 Task: Find connections with filter location Torres with filter topic #Partnershipswith filter profile language Spanish with filter current company Tally Solutions Pvt Ltd with filter school ICFAI University with filter industry Chiropractors with filter service category User Experience Design with filter keywords title Cashier
Action: Mouse moved to (572, 103)
Screenshot: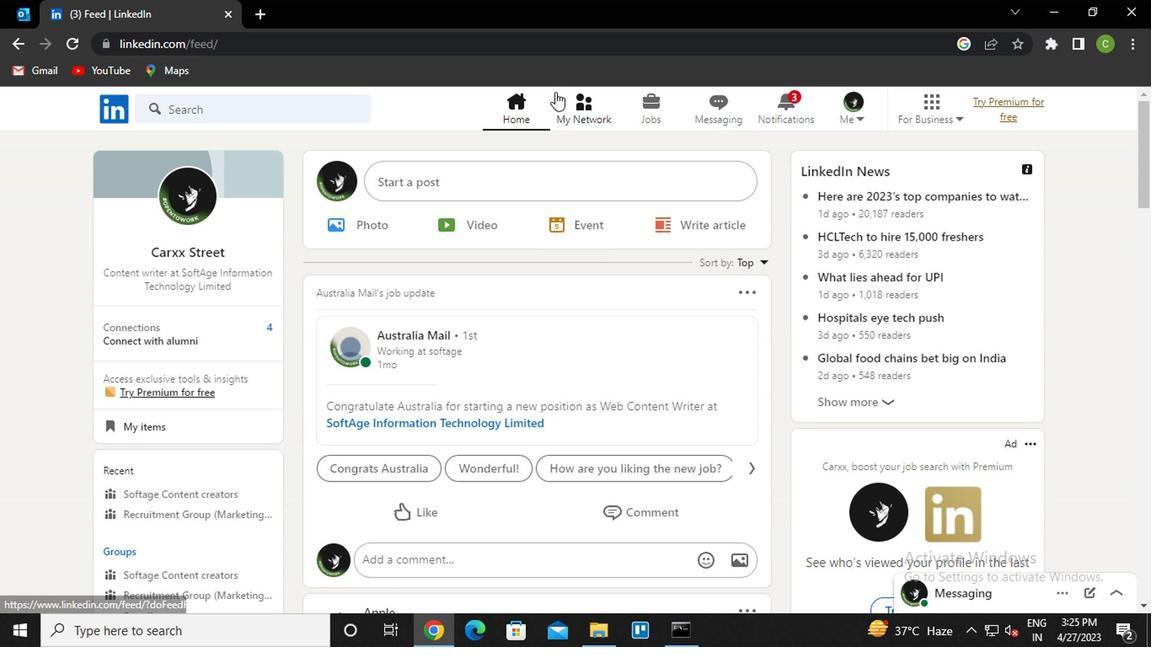 
Action: Mouse pressed left at (572, 103)
Screenshot: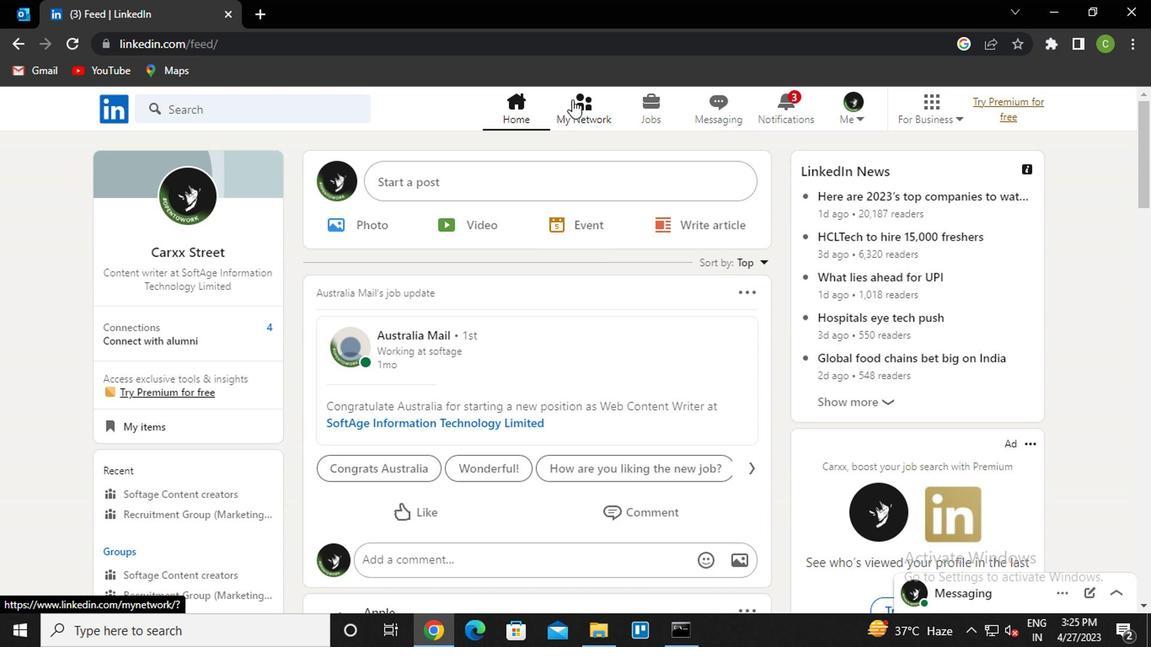 
Action: Mouse moved to (231, 209)
Screenshot: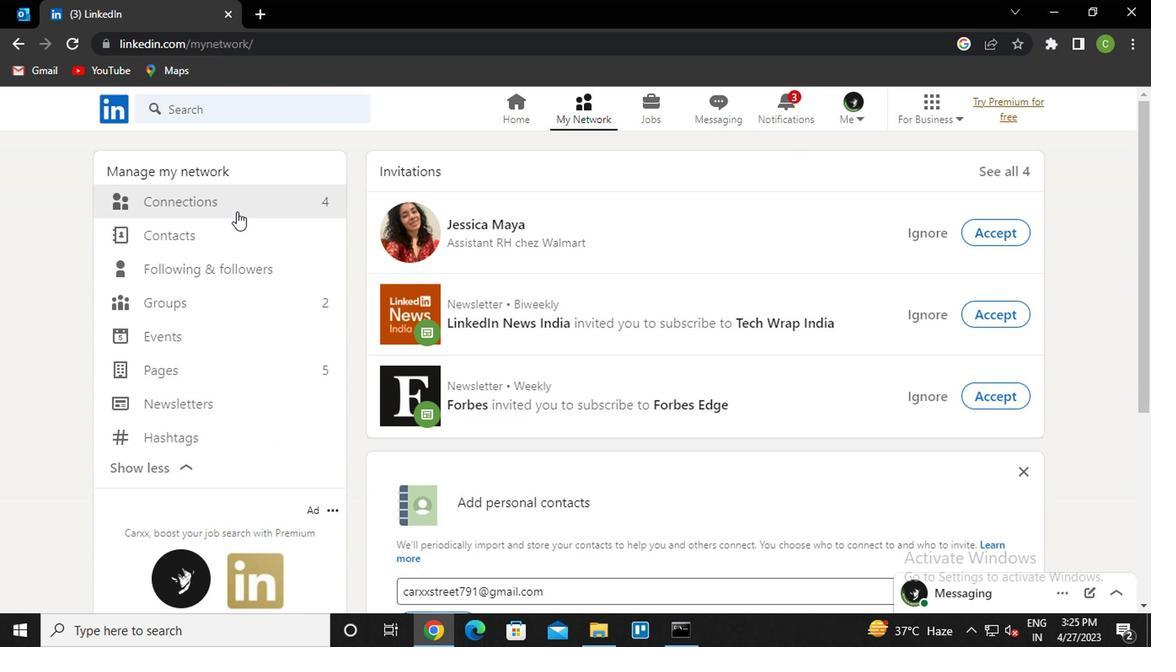 
Action: Mouse pressed left at (231, 209)
Screenshot: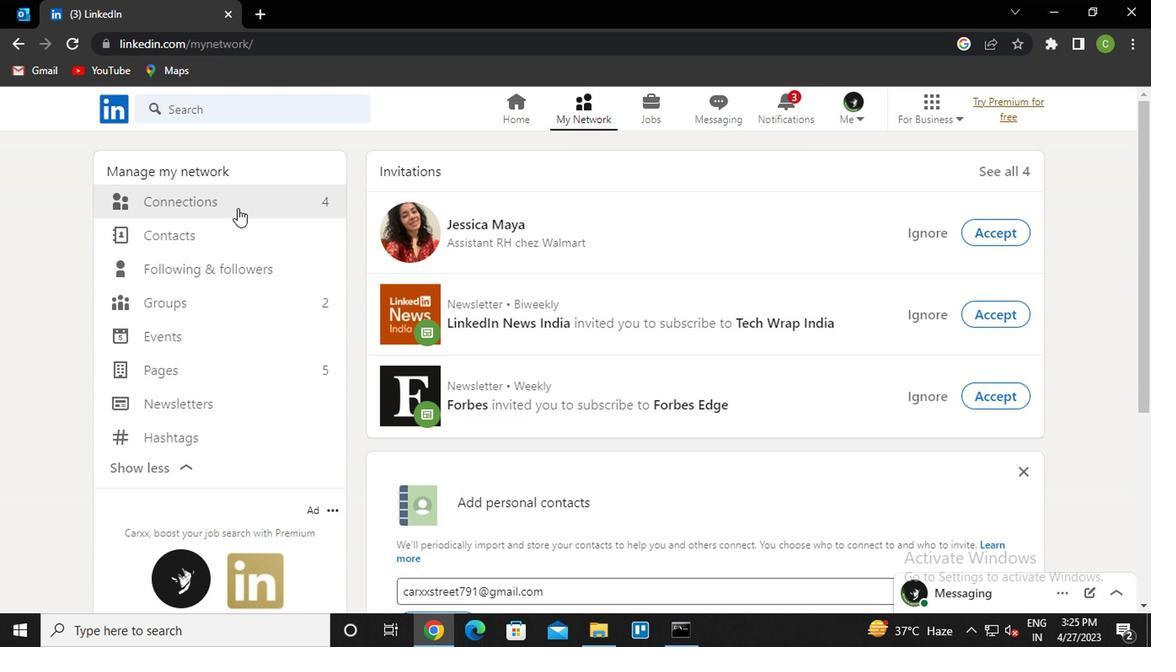 
Action: Mouse moved to (681, 199)
Screenshot: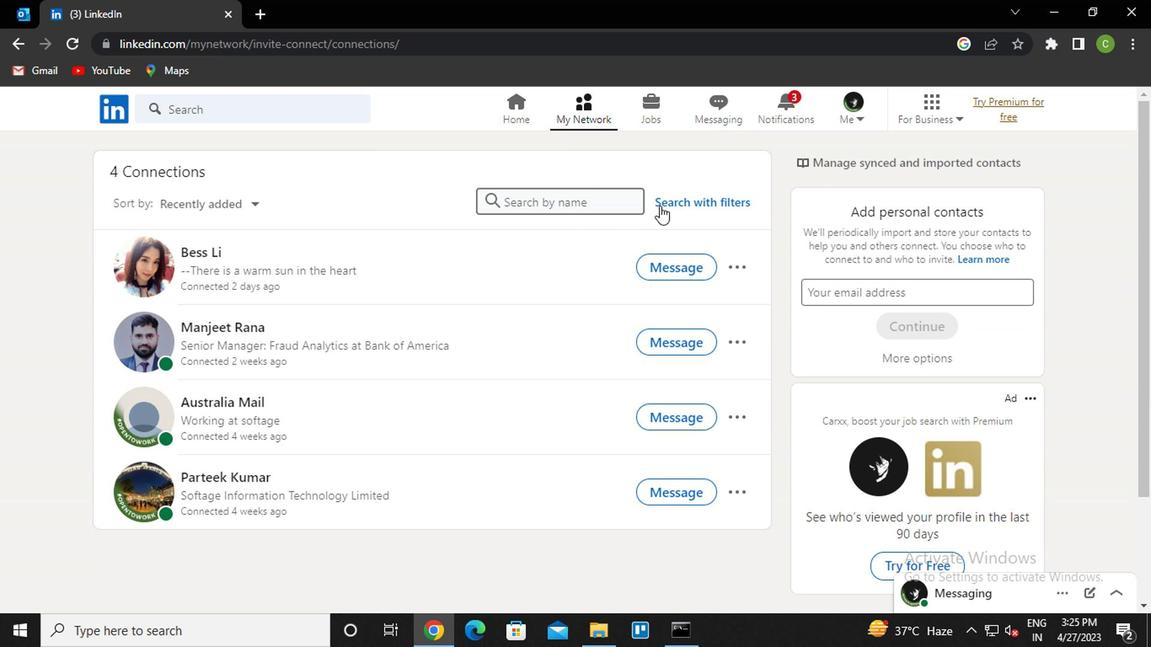 
Action: Mouse pressed left at (681, 199)
Screenshot: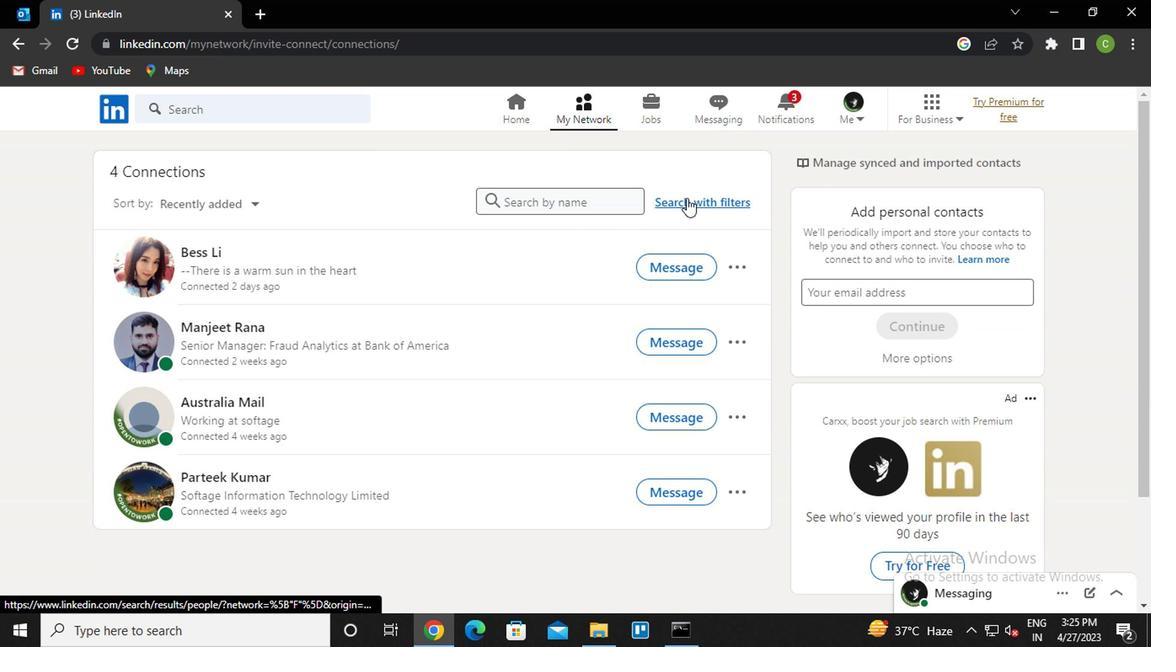 
Action: Mouse moved to (620, 159)
Screenshot: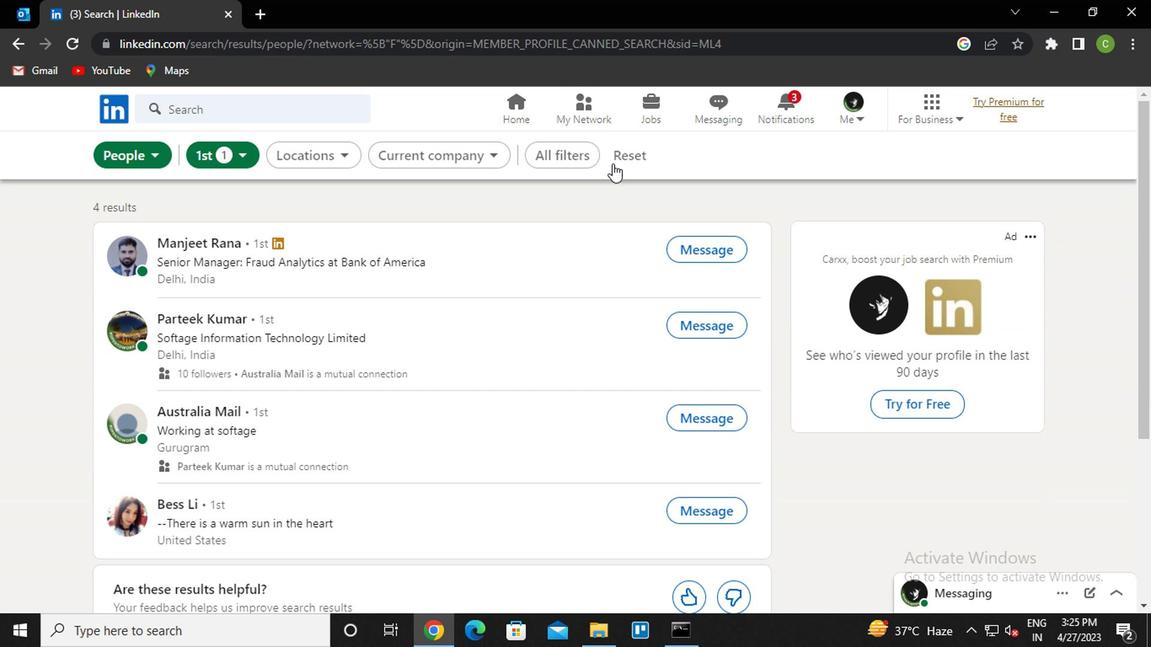 
Action: Mouse pressed left at (620, 159)
Screenshot: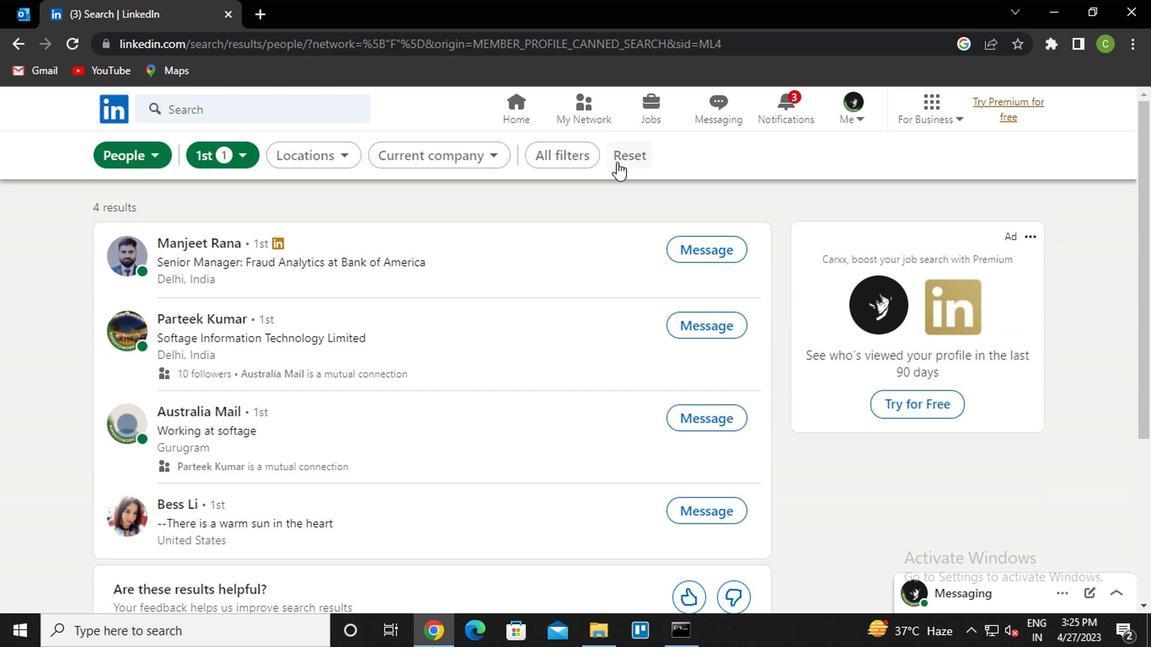 
Action: Mouse moved to (592, 163)
Screenshot: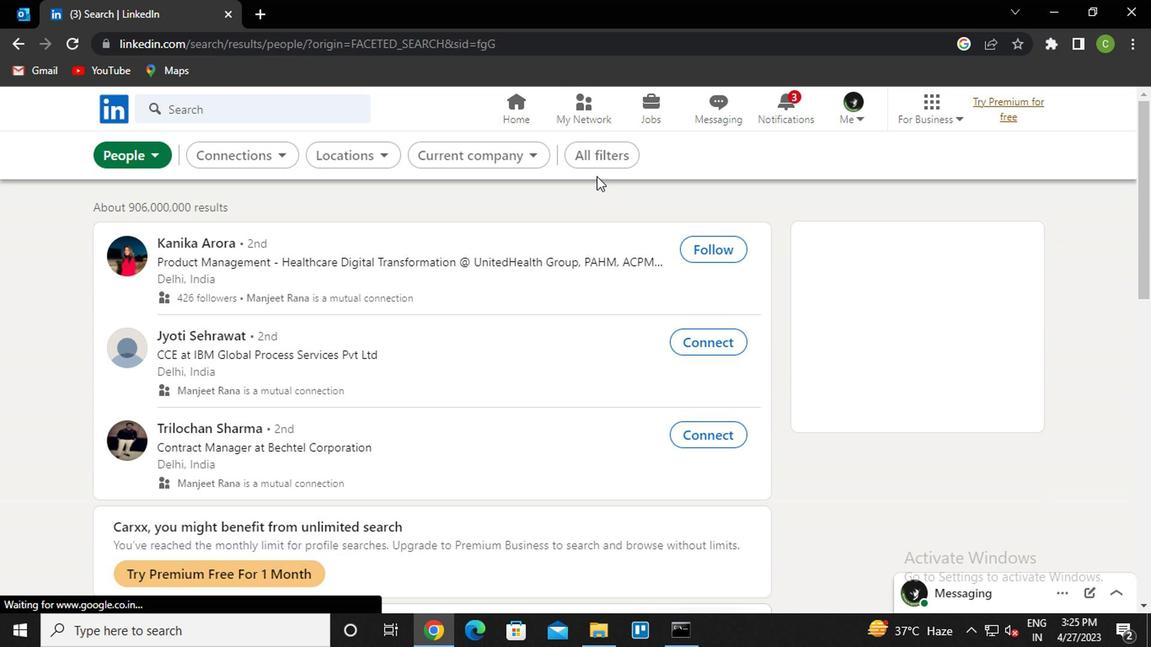 
Action: Mouse pressed left at (592, 163)
Screenshot: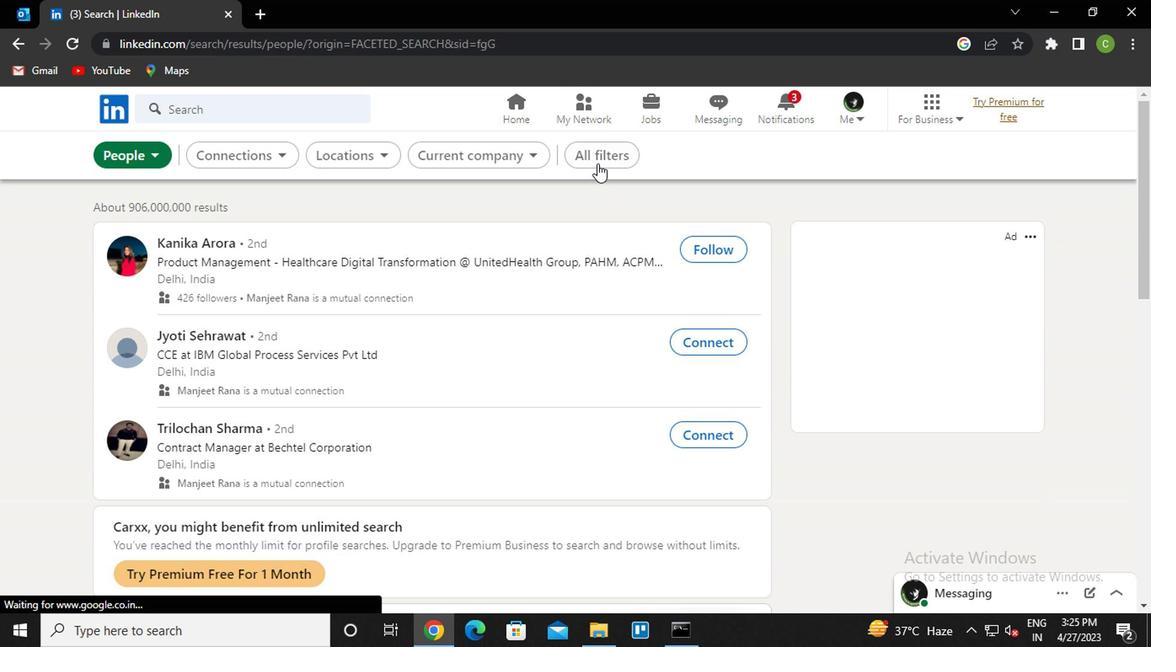 
Action: Mouse moved to (888, 392)
Screenshot: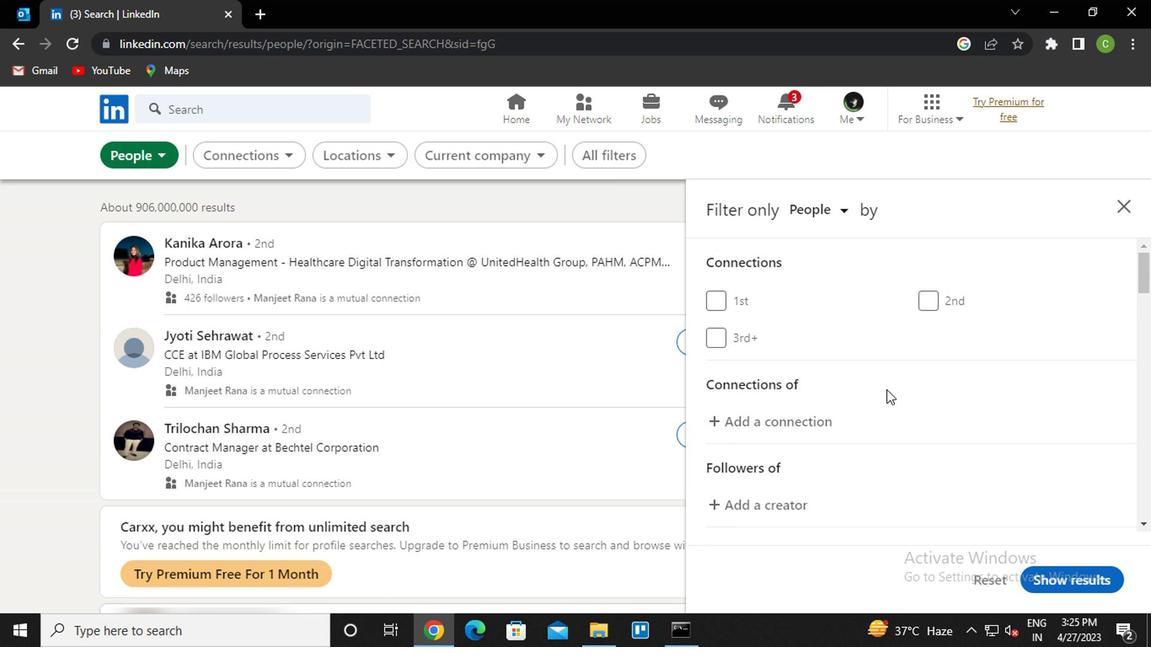 
Action: Mouse scrolled (888, 391) with delta (0, 0)
Screenshot: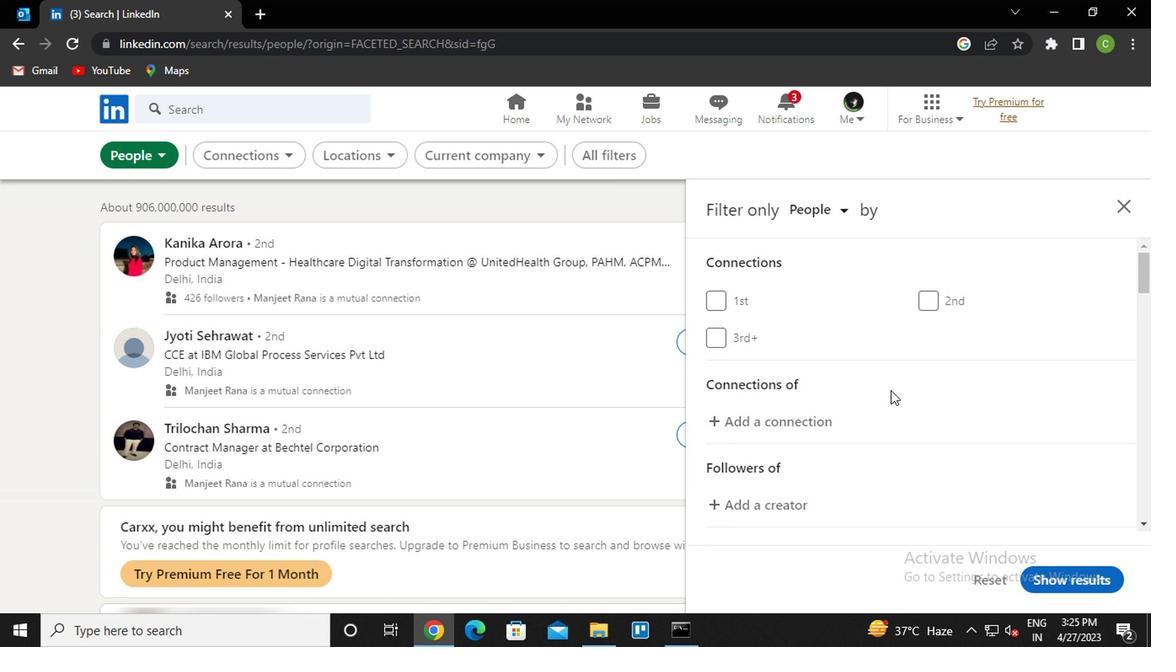 
Action: Mouse scrolled (888, 391) with delta (0, 0)
Screenshot: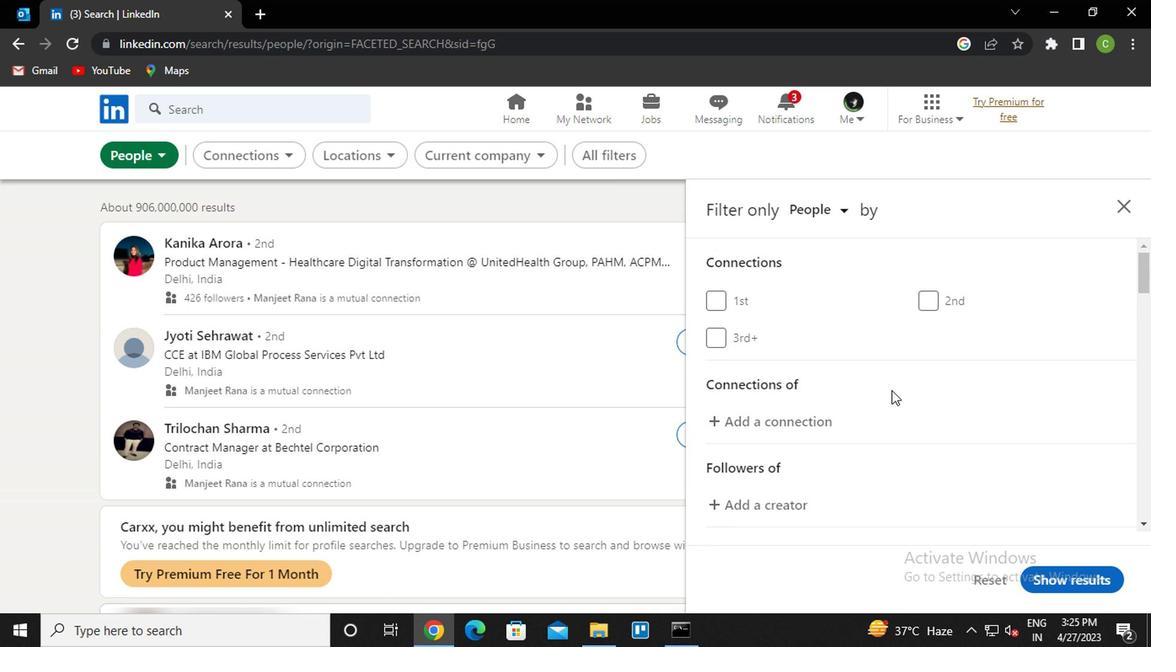 
Action: Mouse scrolled (888, 391) with delta (0, 0)
Screenshot: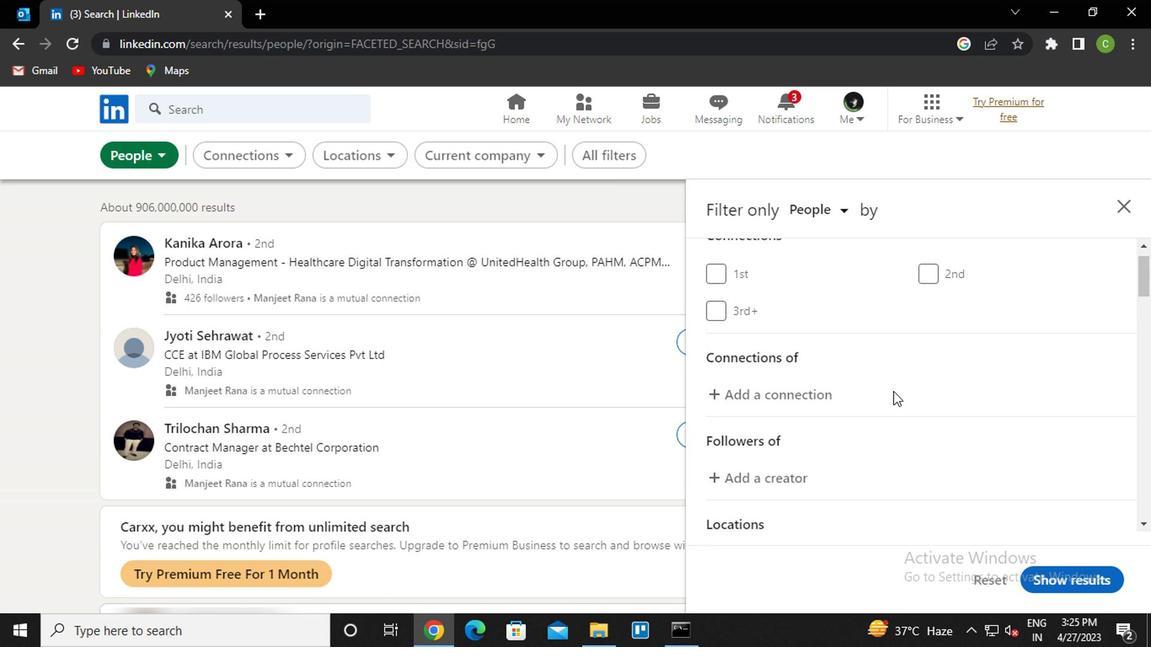 
Action: Mouse scrolled (888, 391) with delta (0, 0)
Screenshot: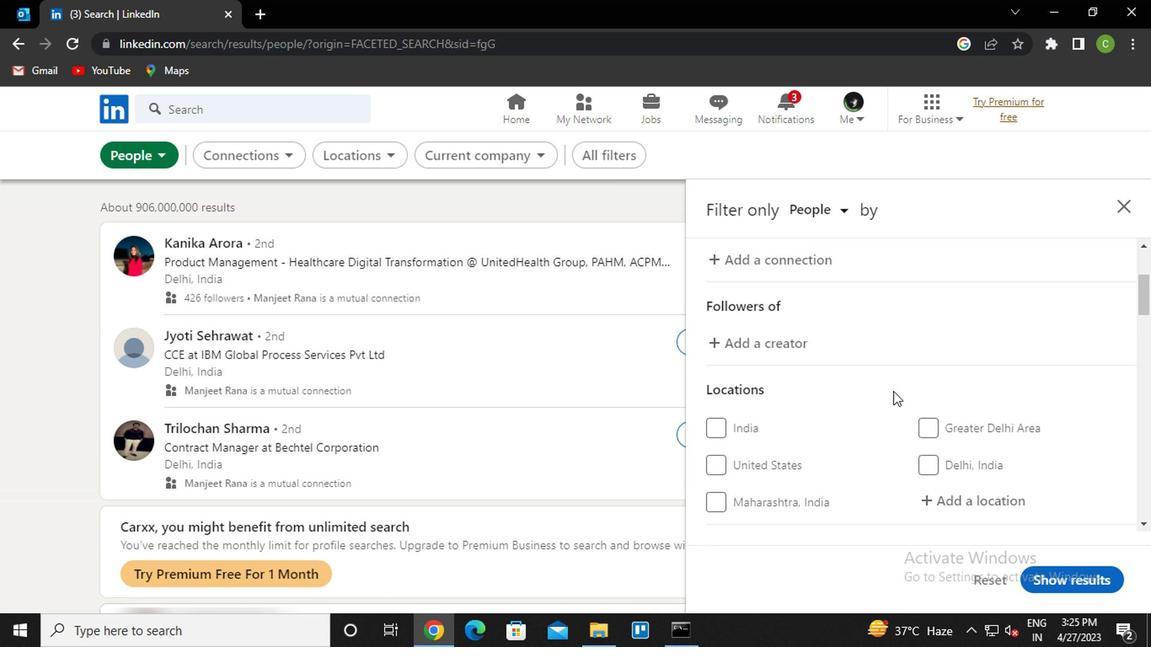 
Action: Mouse moved to (900, 386)
Screenshot: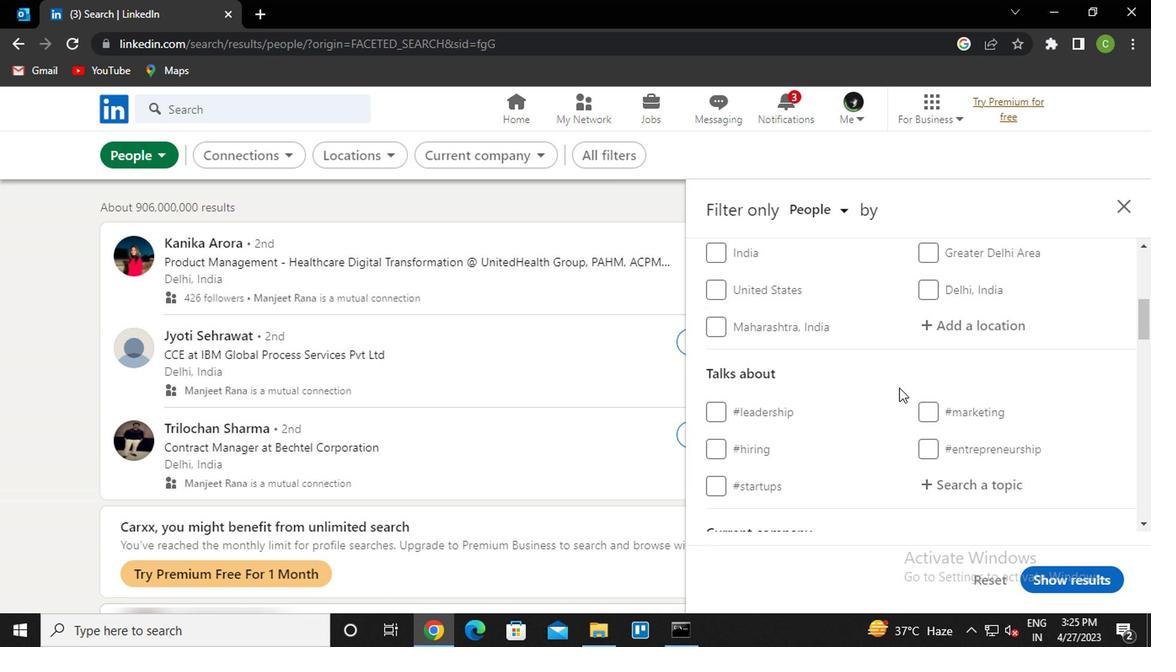 
Action: Mouse scrolled (900, 387) with delta (0, 0)
Screenshot: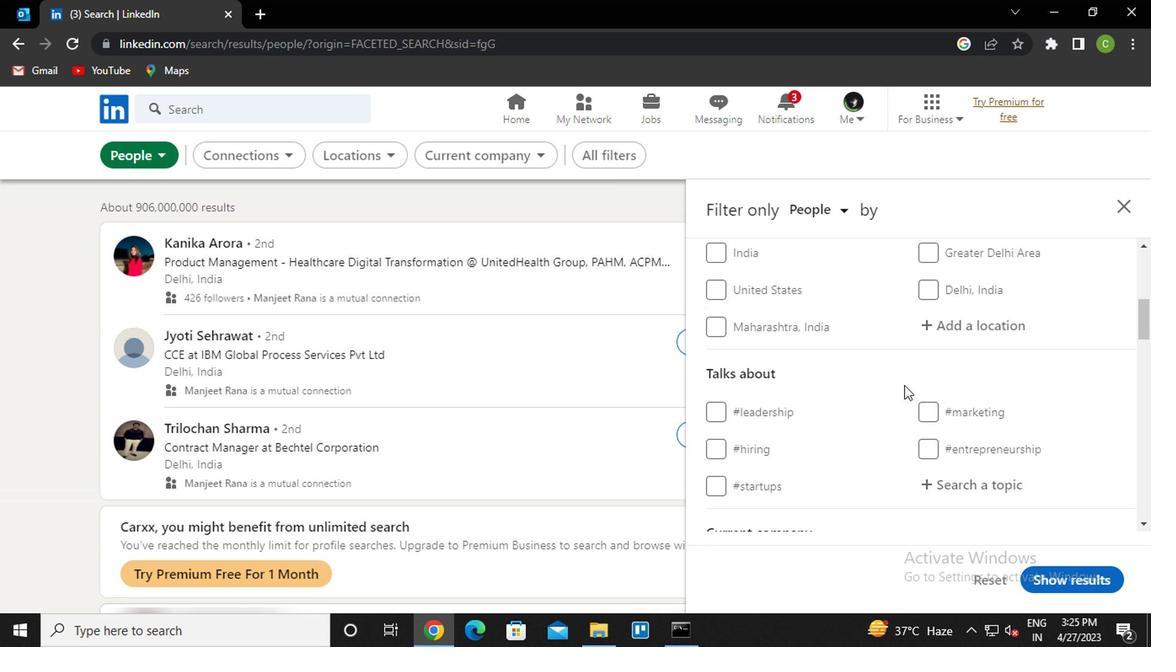 
Action: Mouse moved to (959, 409)
Screenshot: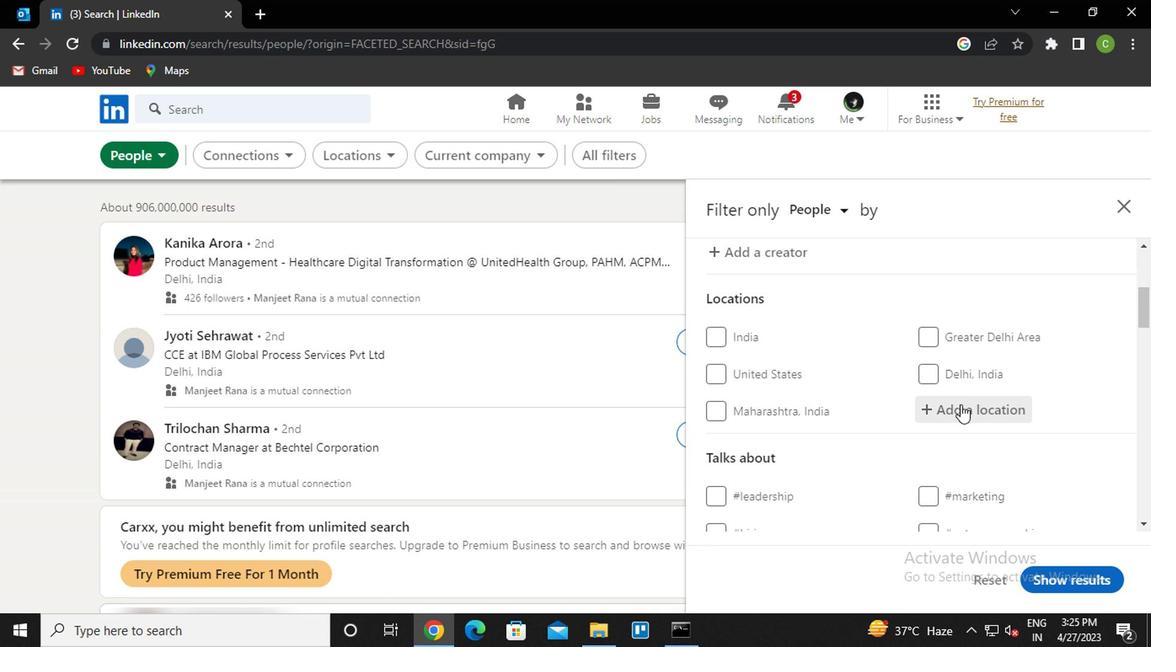 
Action: Mouse pressed left at (959, 409)
Screenshot: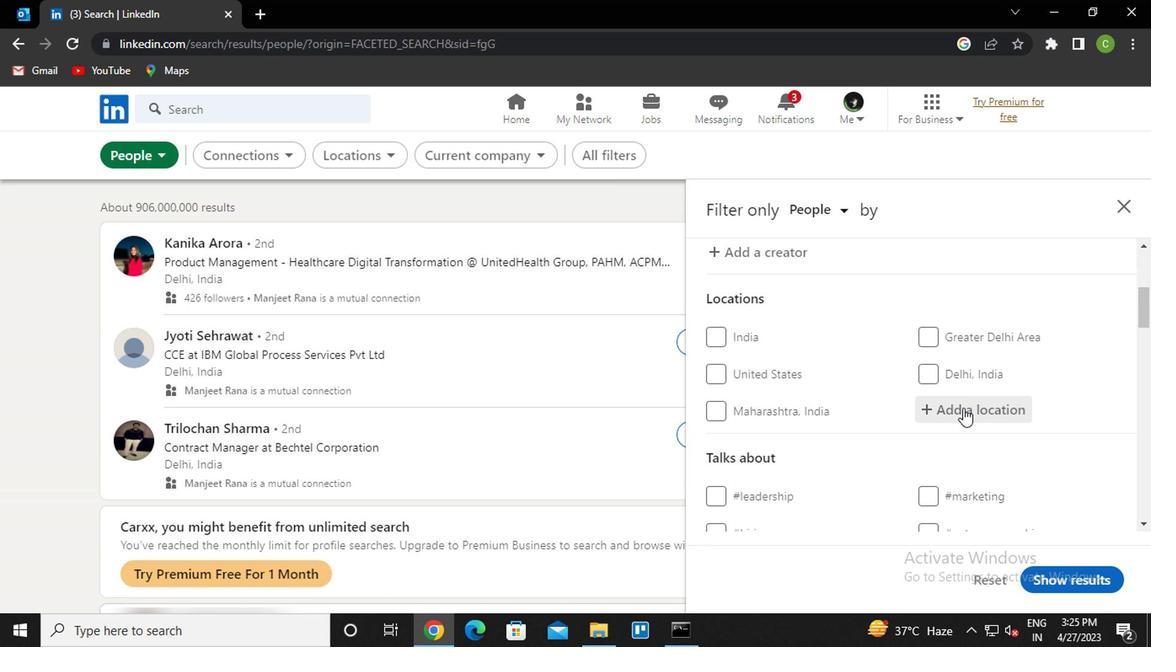 
Action: Key pressed <Key.caps_lock>t<Key.caps_lock>orres<Key.down><Key.enter>
Screenshot: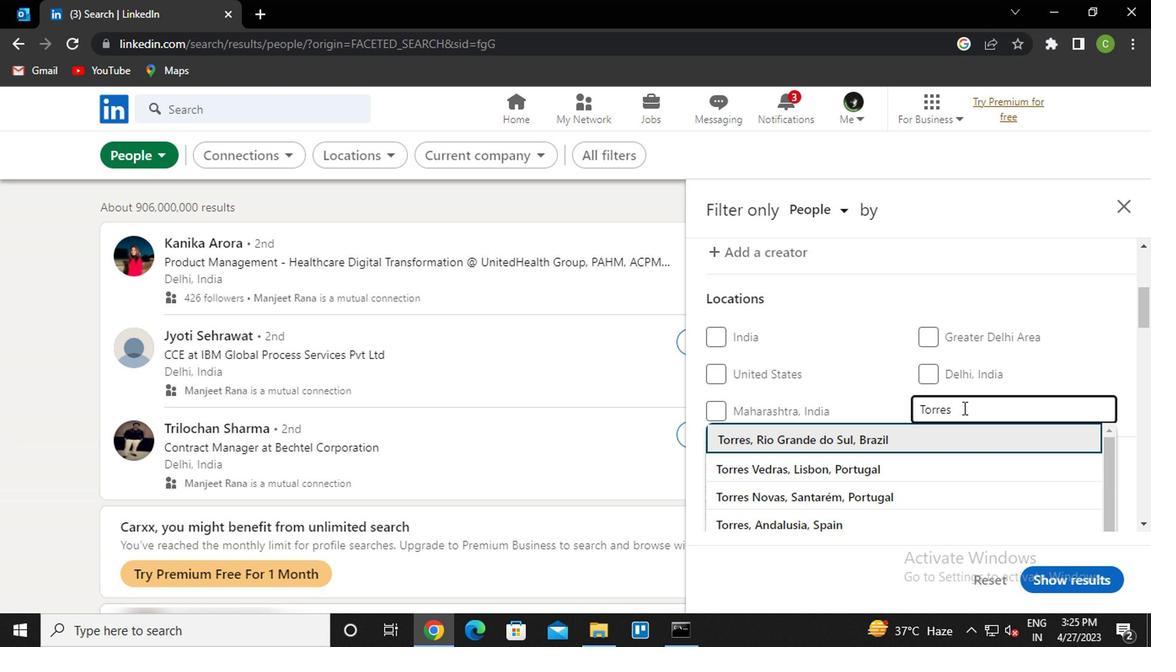 
Action: Mouse moved to (963, 422)
Screenshot: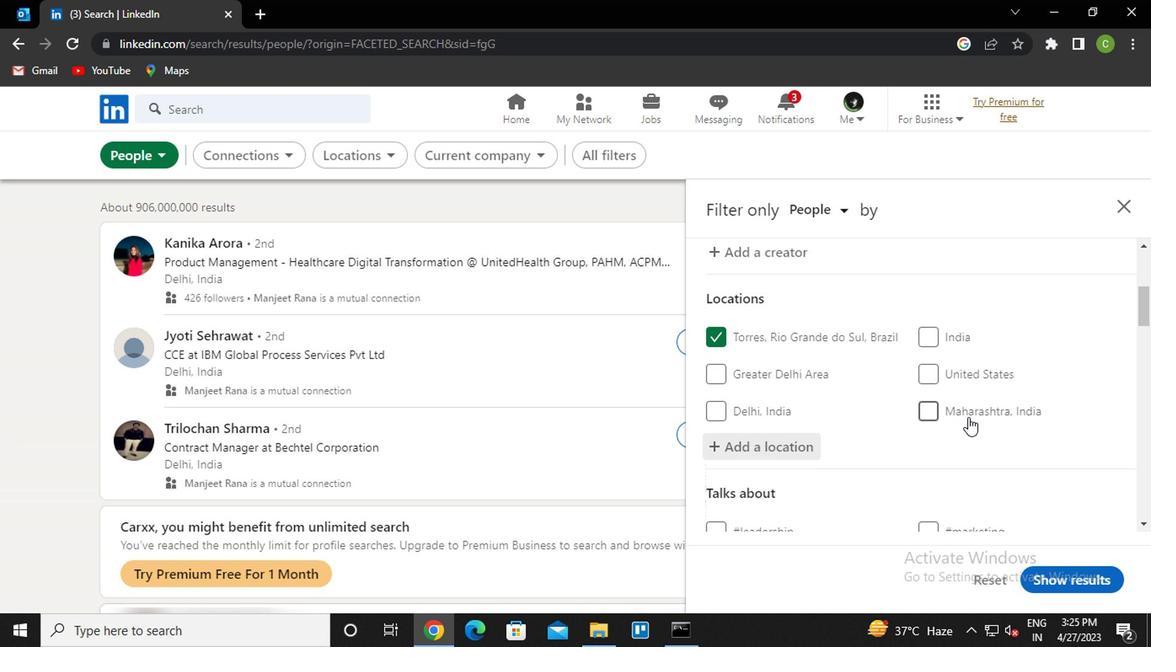 
Action: Mouse scrolled (963, 421) with delta (0, -1)
Screenshot: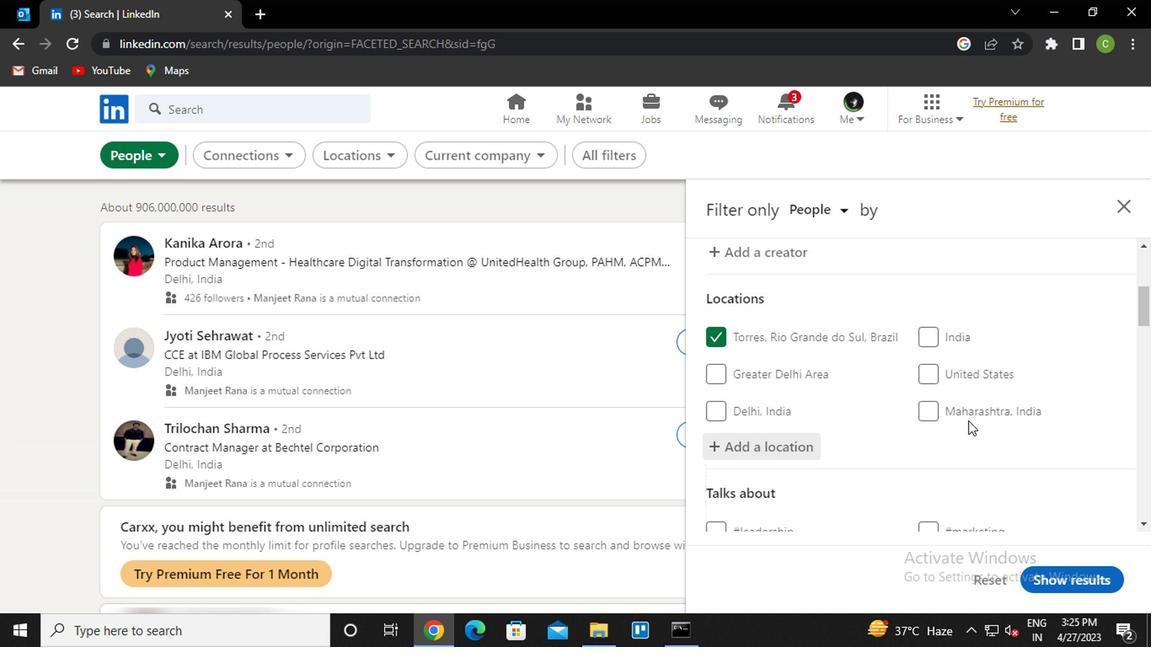
Action: Mouse moved to (950, 453)
Screenshot: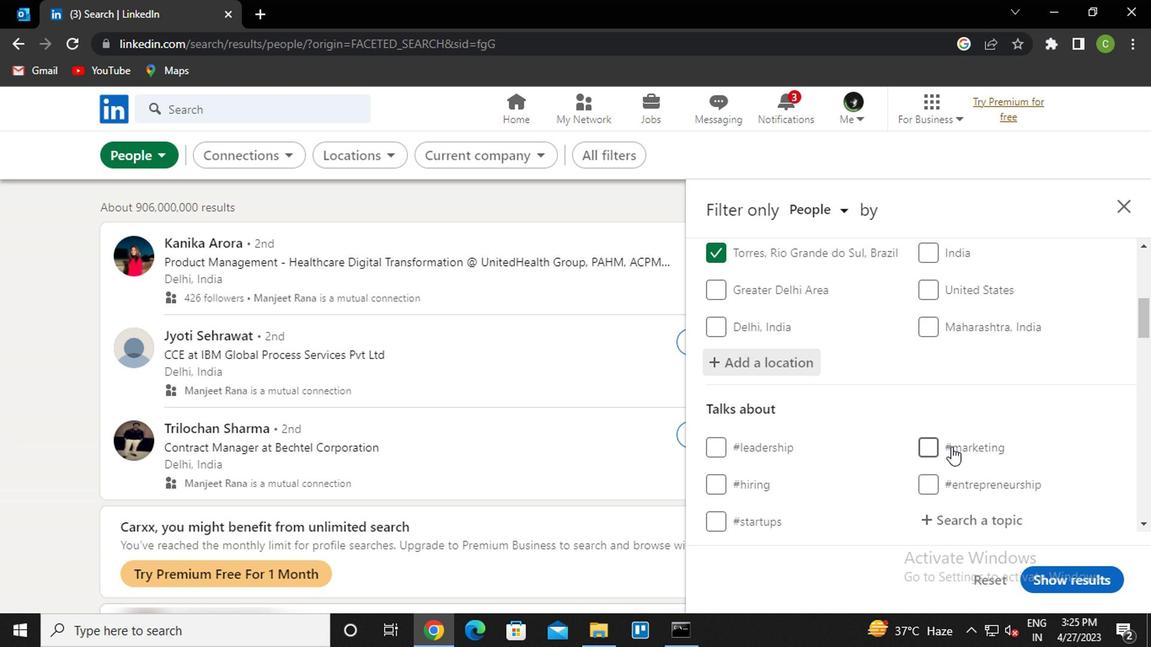 
Action: Mouse scrolled (950, 452) with delta (0, -1)
Screenshot: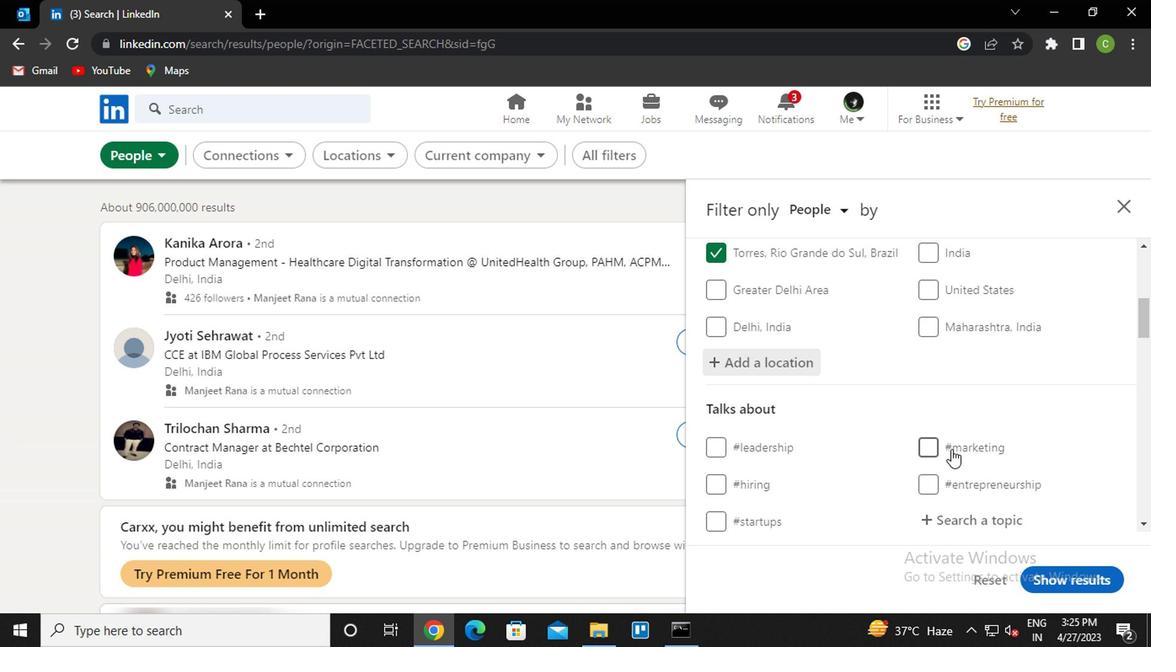 
Action: Mouse moved to (955, 430)
Screenshot: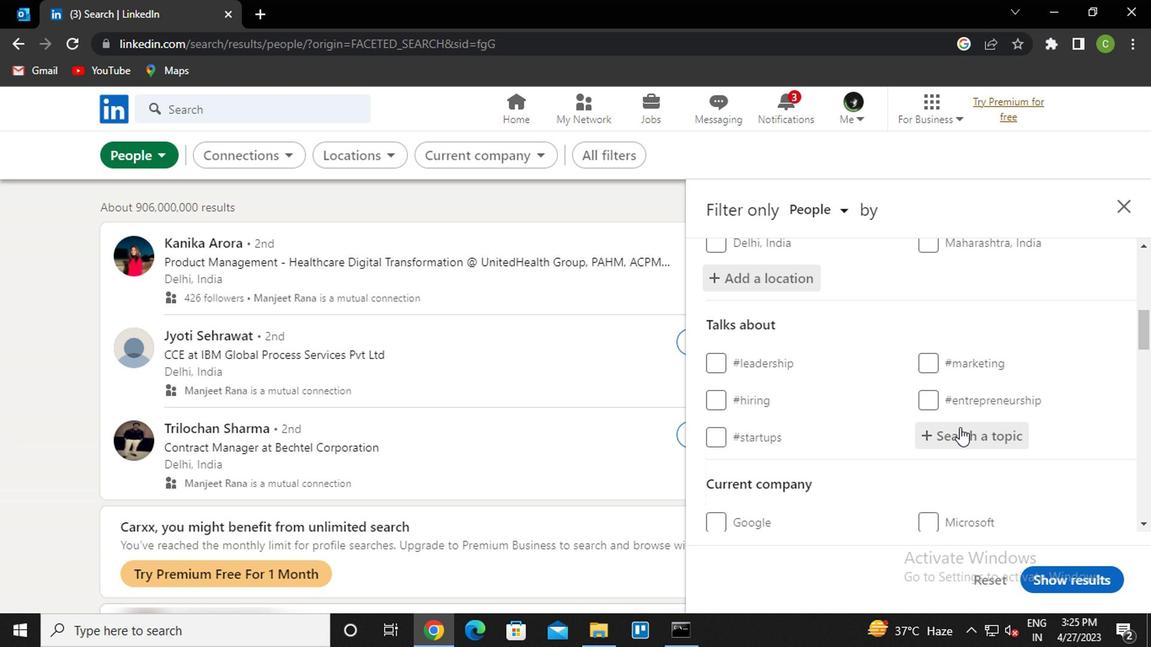 
Action: Mouse pressed left at (955, 430)
Screenshot: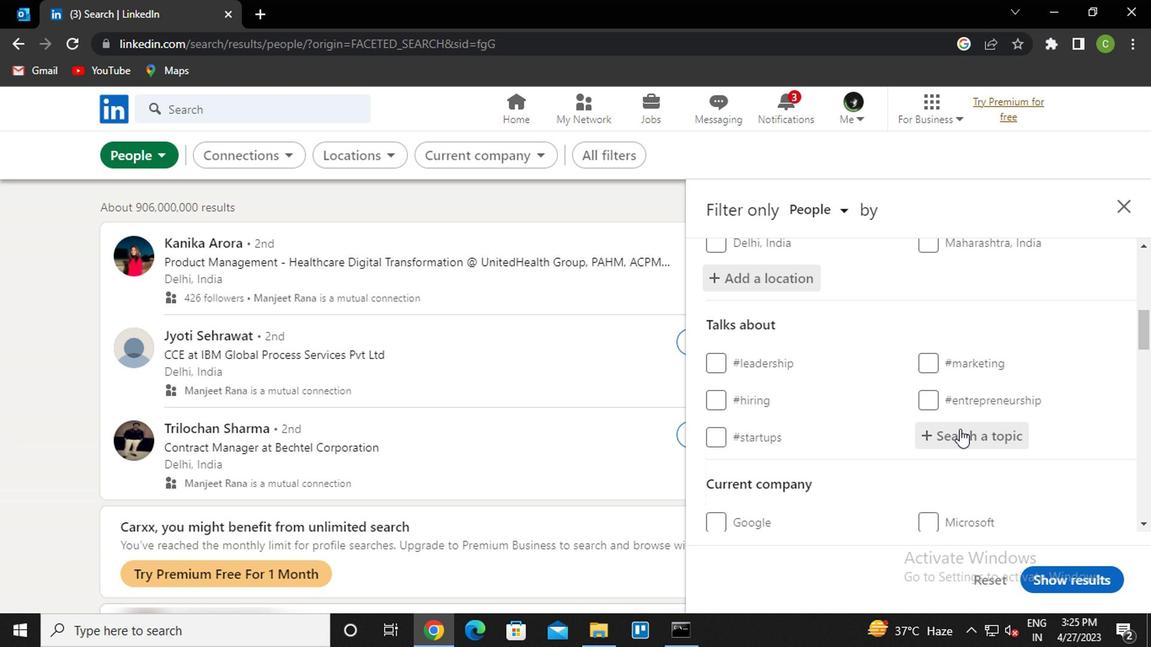 
Action: Key pressed <Key.caps_lock>p<Key.caps_lock>arten<Key.backspace><Key.backspace>ner<Key.down><Key.enter>
Screenshot: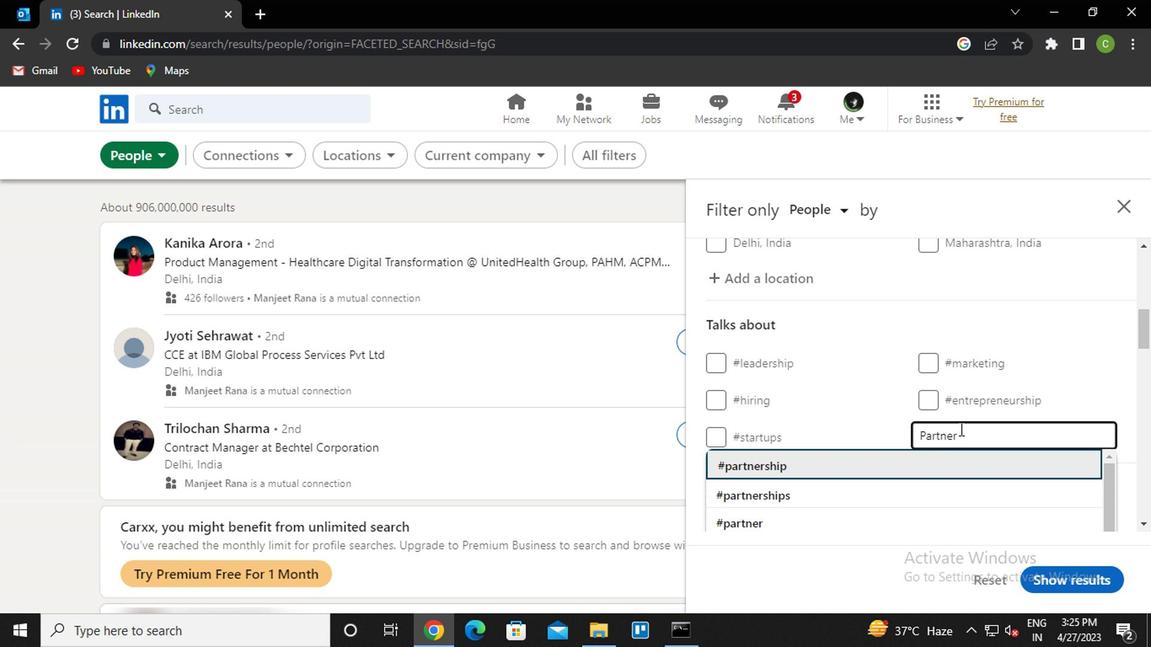 
Action: Mouse moved to (953, 433)
Screenshot: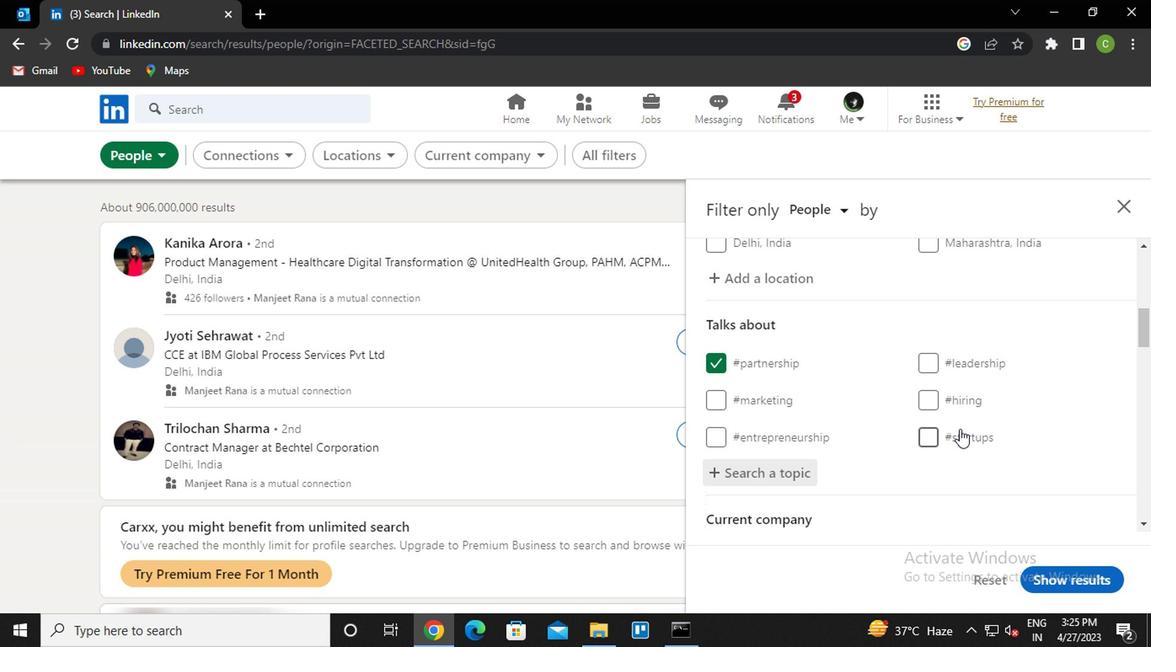 
Action: Mouse scrolled (953, 433) with delta (0, 0)
Screenshot: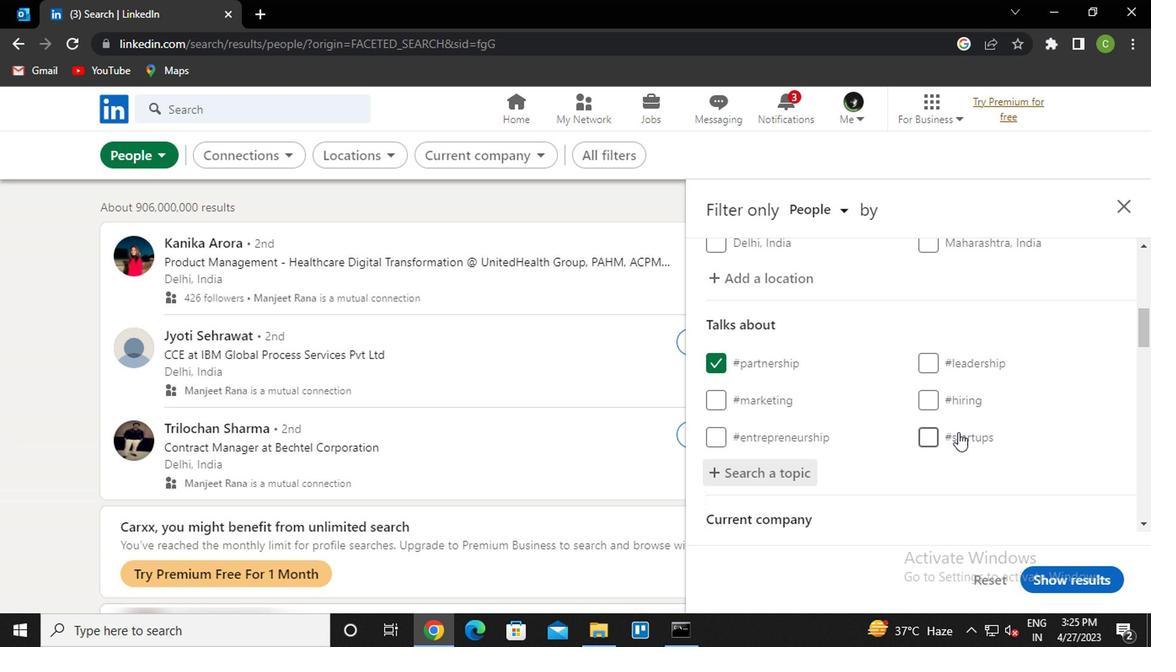 
Action: Mouse scrolled (953, 433) with delta (0, 0)
Screenshot: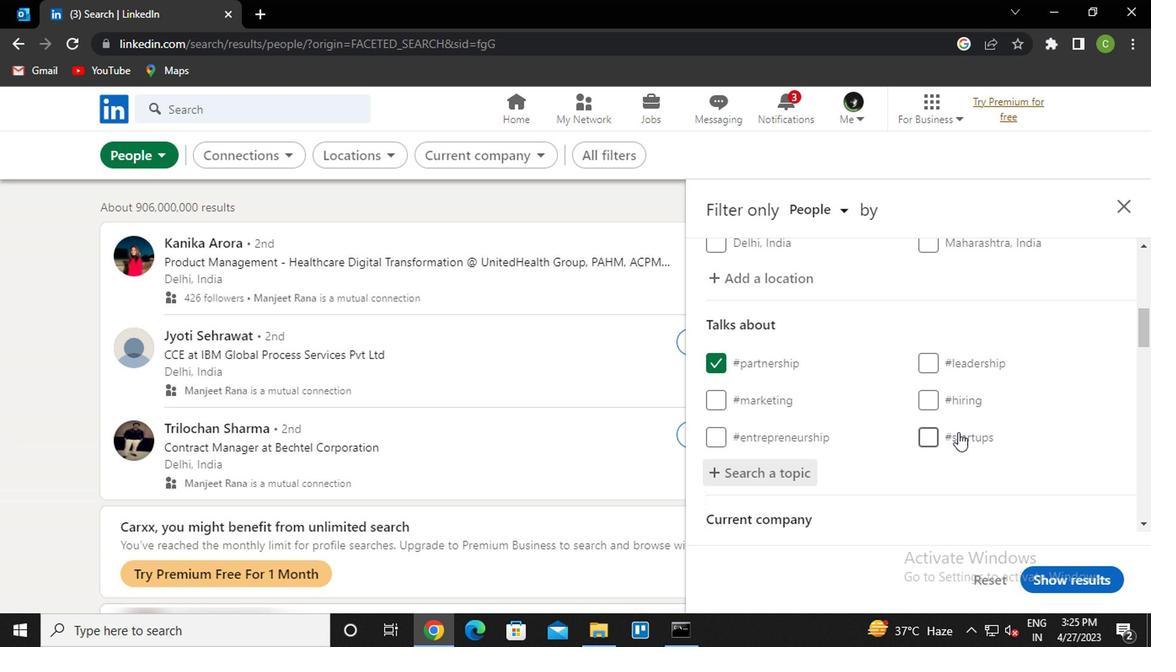 
Action: Mouse scrolled (953, 433) with delta (0, 0)
Screenshot: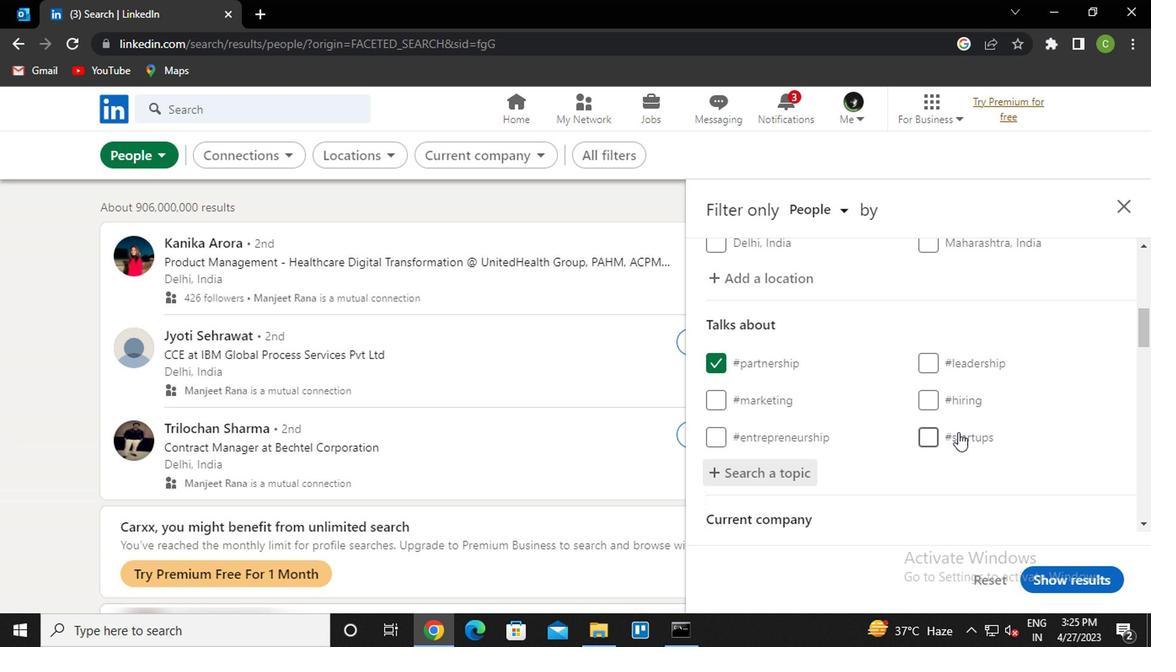 
Action: Mouse moved to (953, 434)
Screenshot: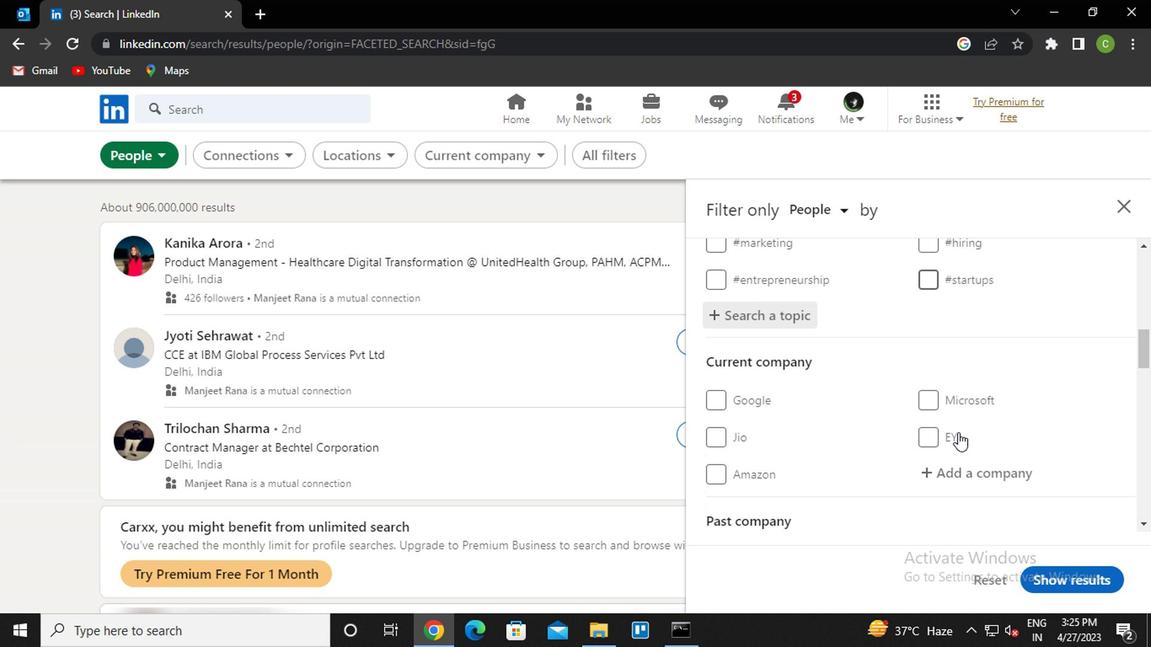 
Action: Mouse scrolled (953, 433) with delta (0, -1)
Screenshot: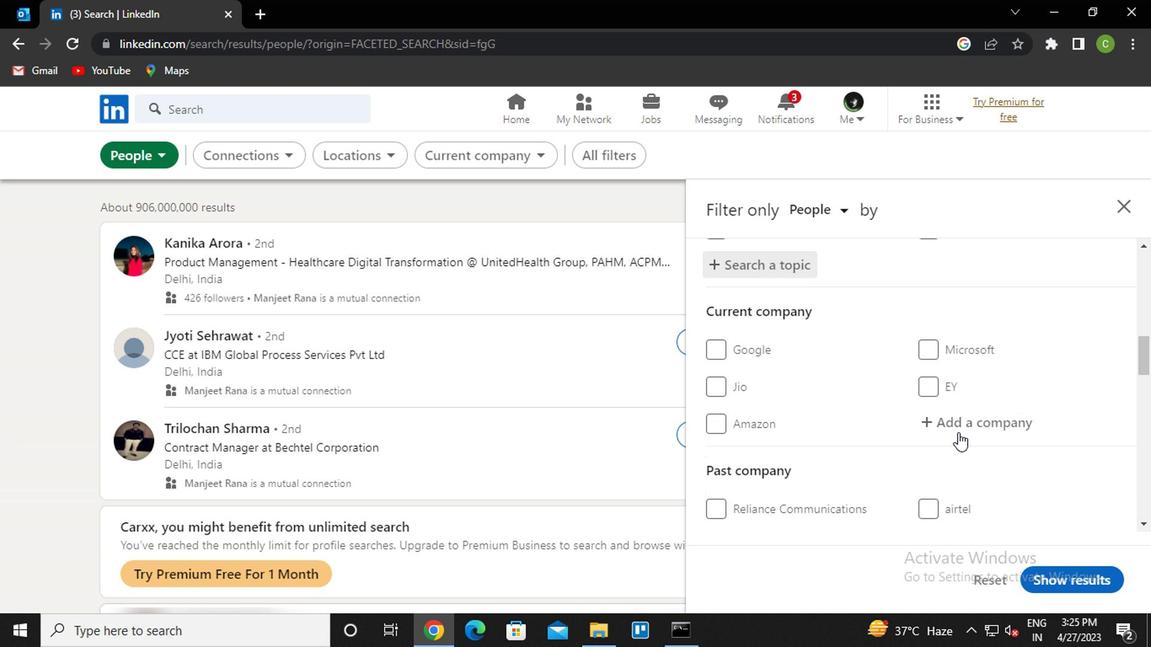 
Action: Mouse scrolled (953, 433) with delta (0, -1)
Screenshot: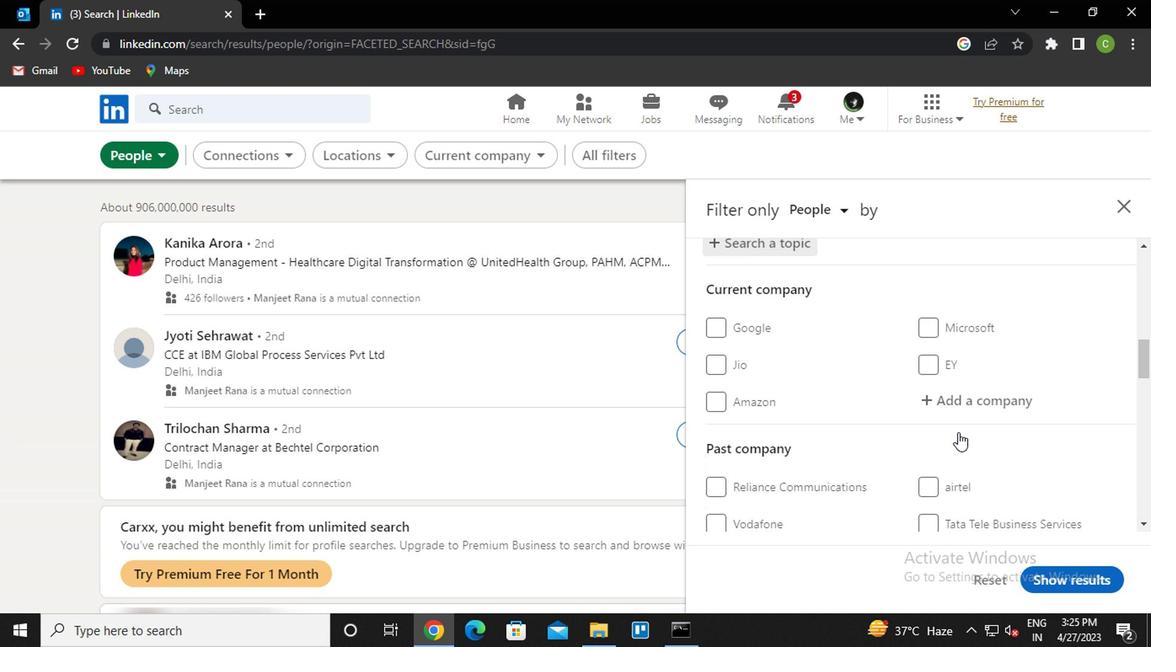 
Action: Mouse scrolled (953, 433) with delta (0, -1)
Screenshot: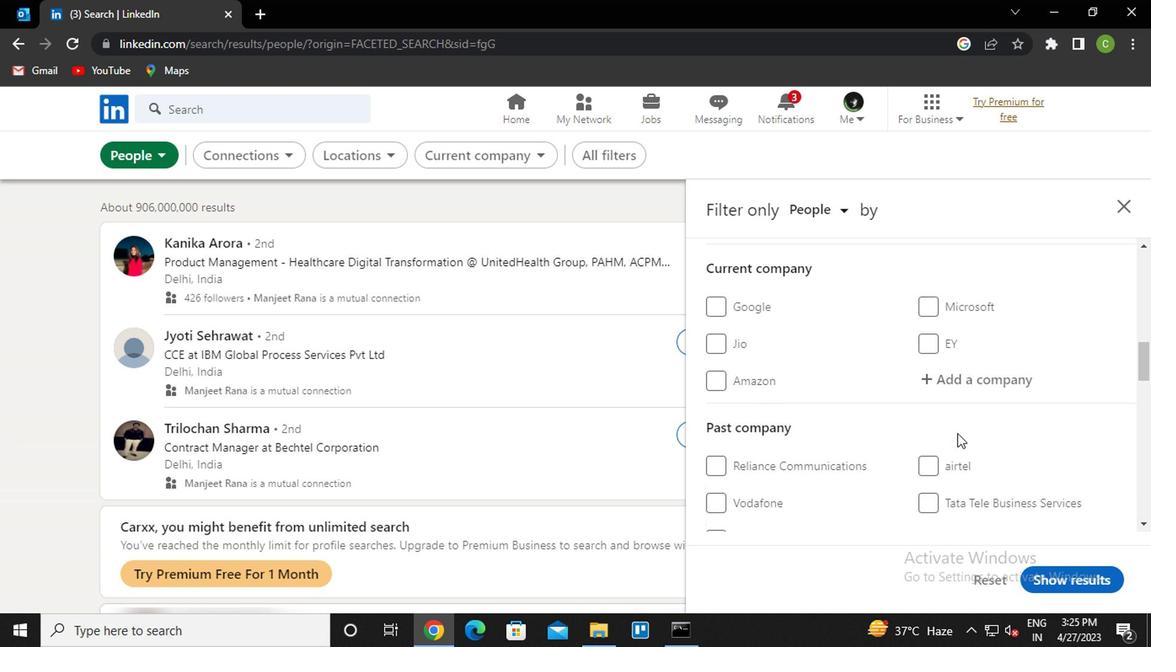 
Action: Mouse scrolled (953, 433) with delta (0, -1)
Screenshot: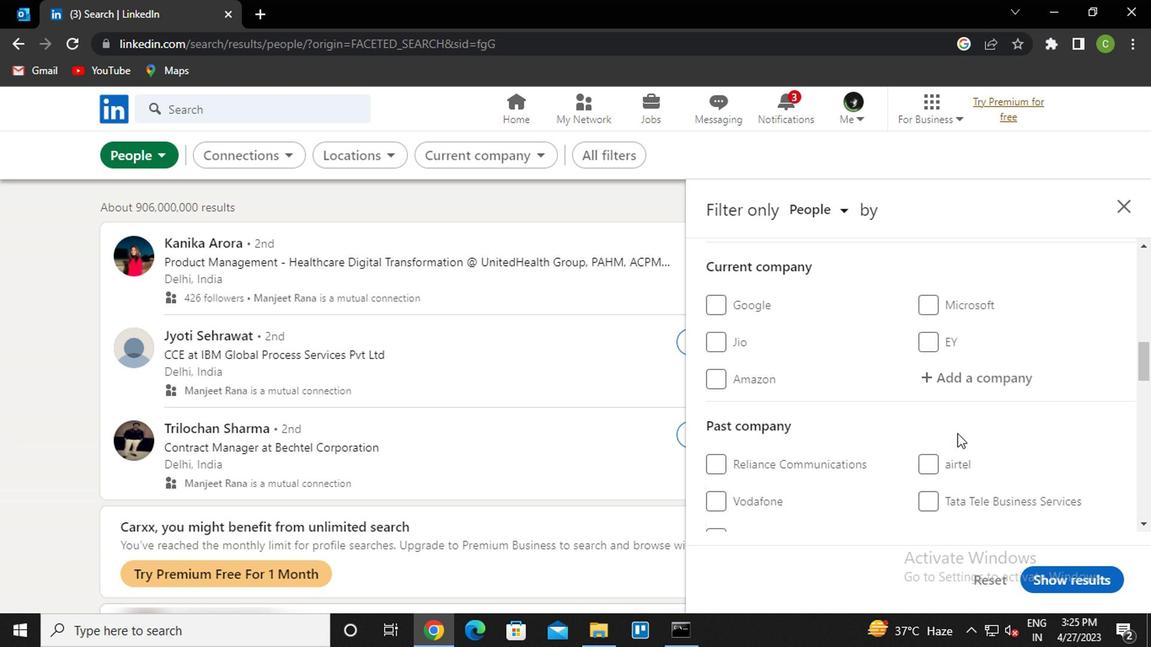 
Action: Mouse moved to (952, 435)
Screenshot: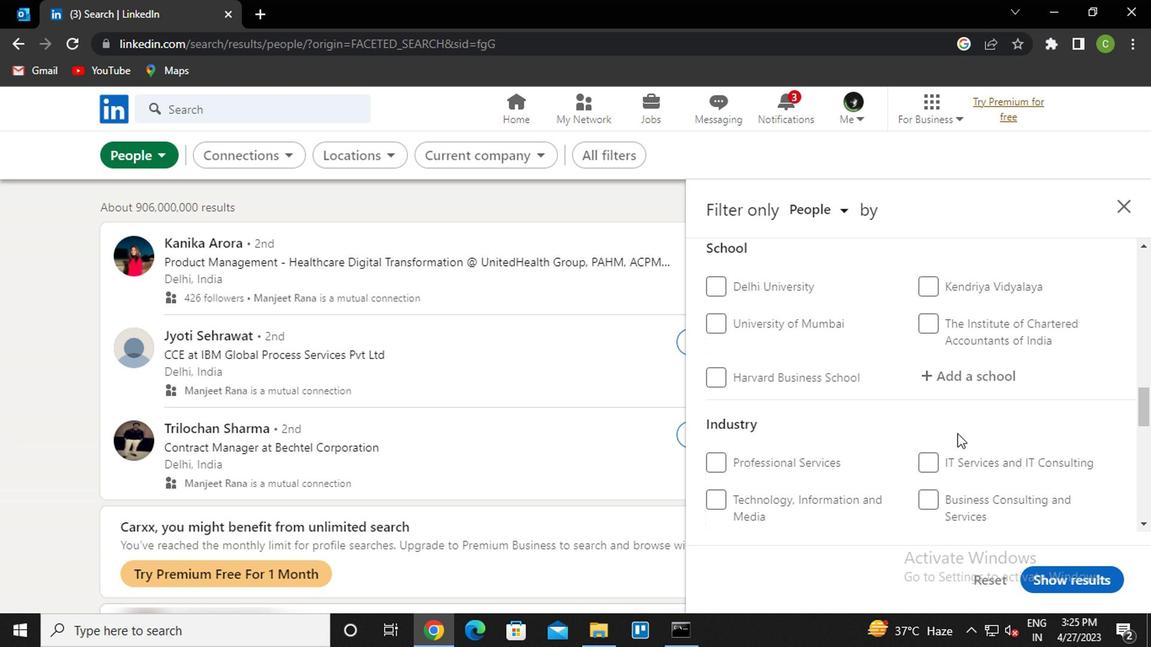
Action: Mouse scrolled (952, 434) with delta (0, 0)
Screenshot: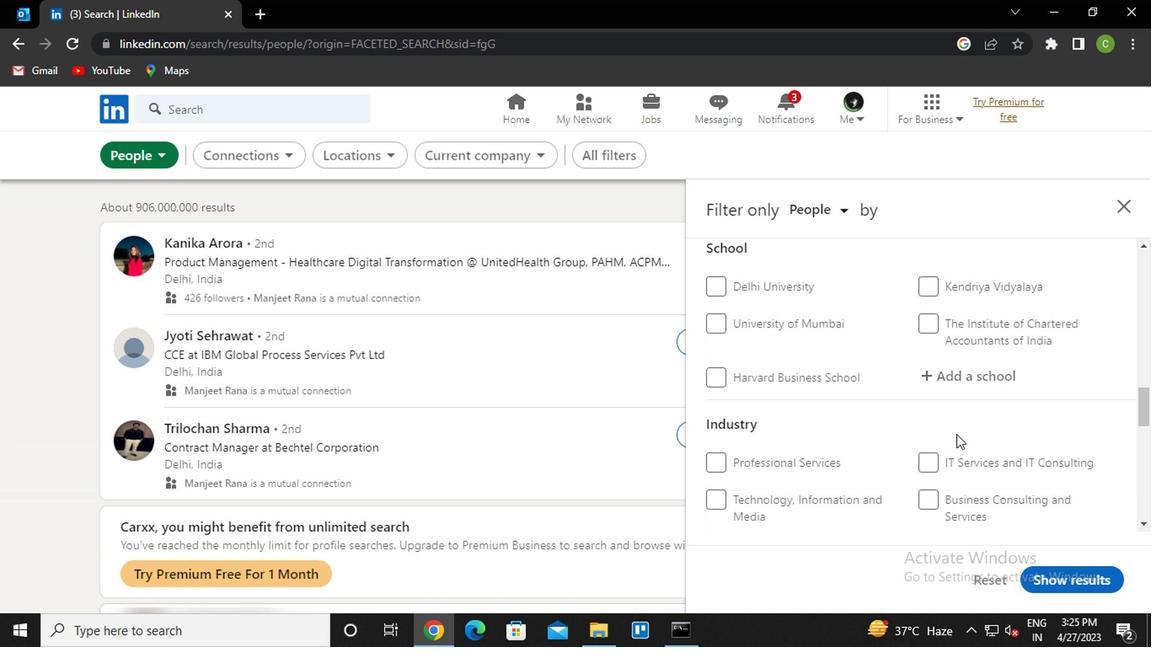 
Action: Mouse scrolled (952, 434) with delta (0, 0)
Screenshot: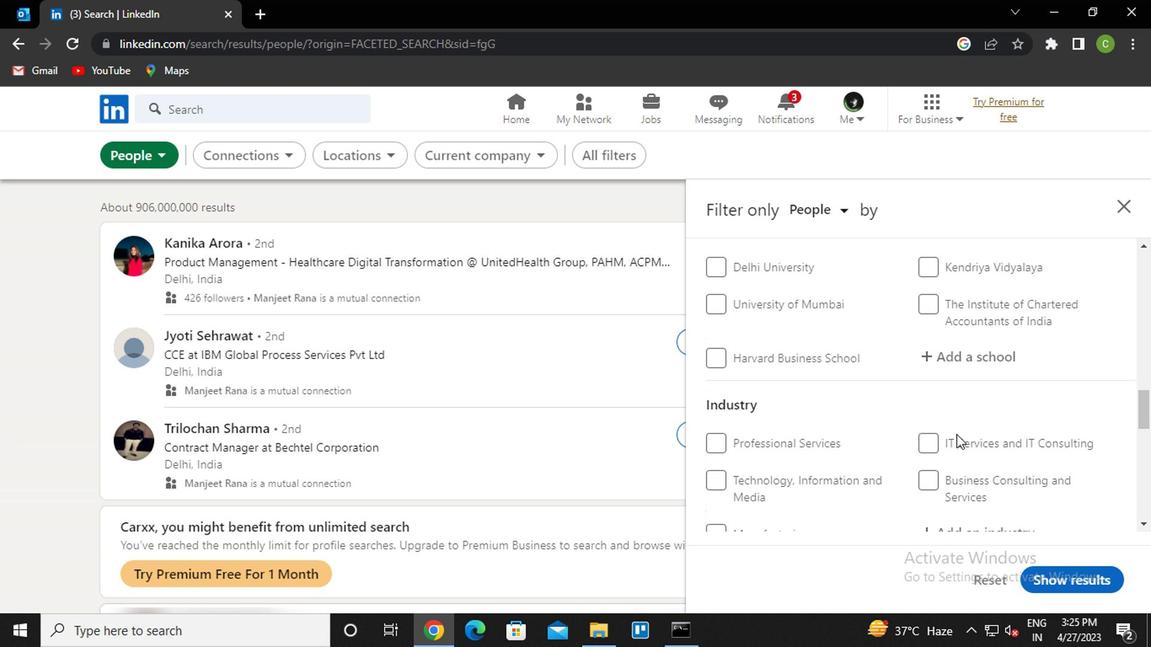 
Action: Mouse scrolled (952, 434) with delta (0, 0)
Screenshot: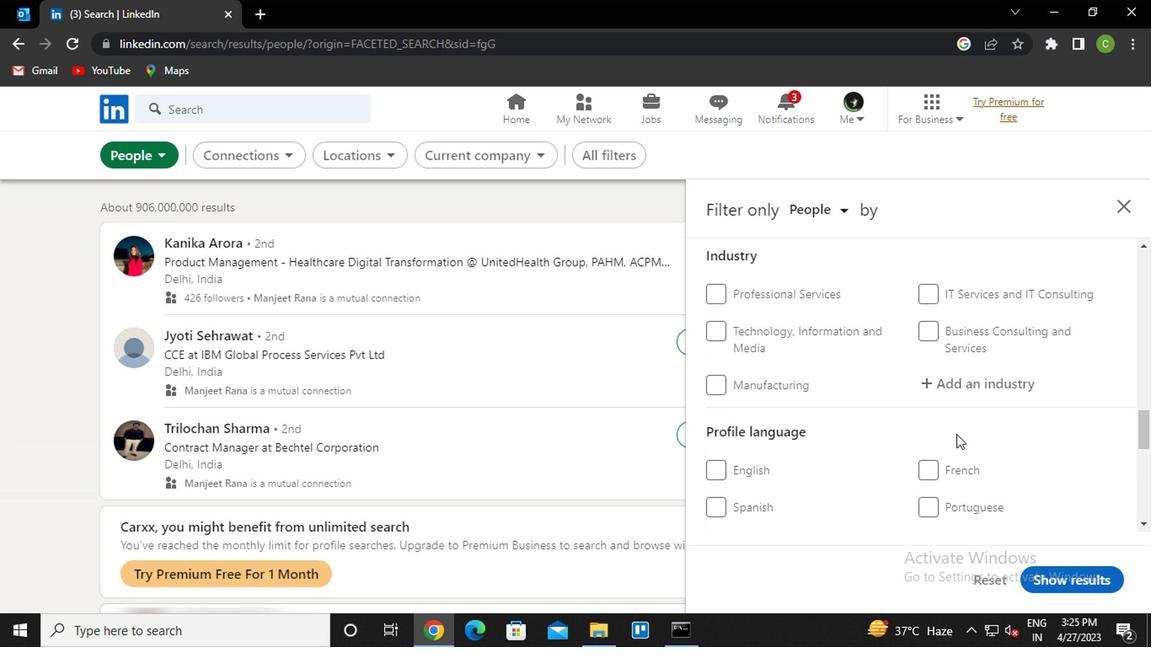 
Action: Mouse moved to (723, 424)
Screenshot: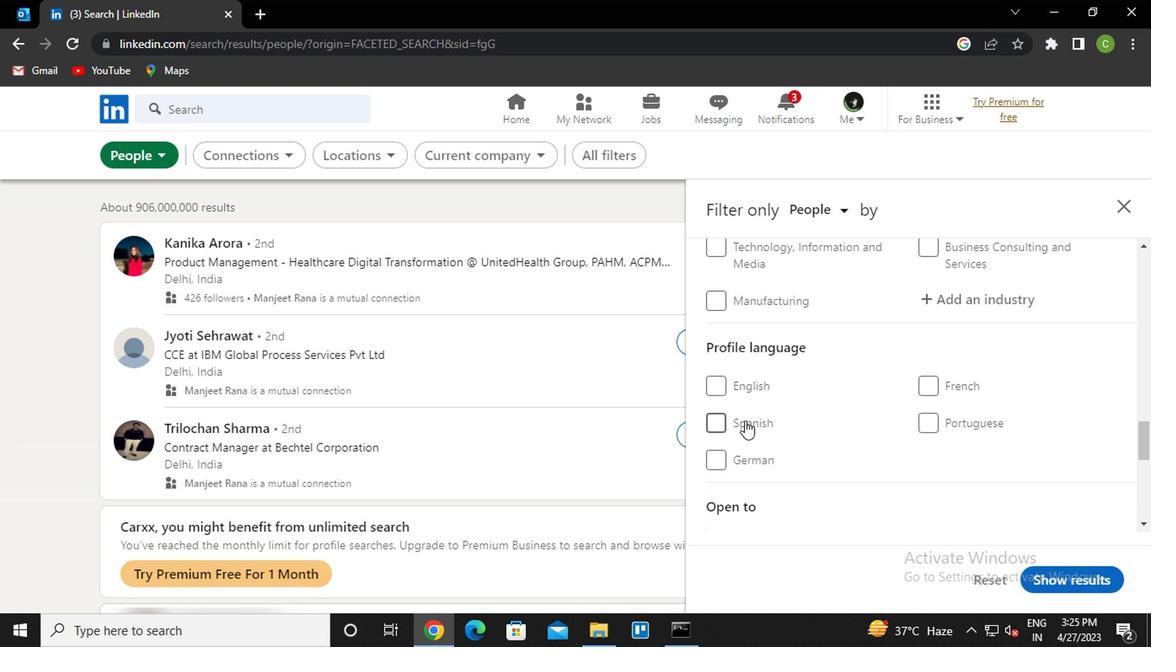 
Action: Mouse pressed left at (723, 424)
Screenshot: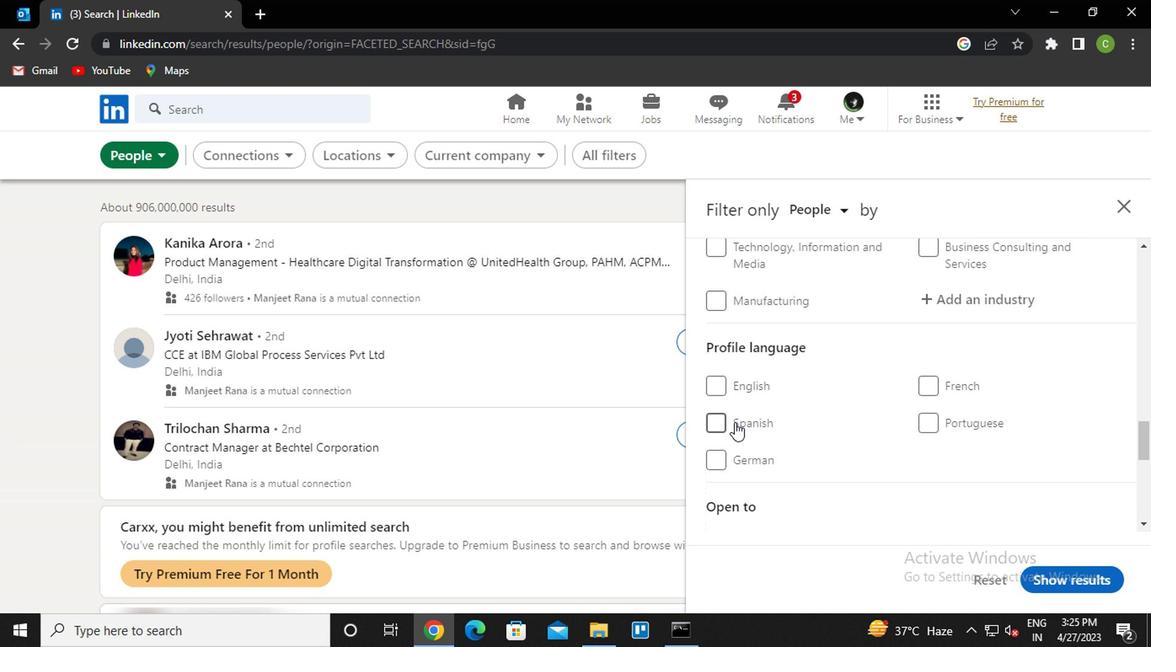 
Action: Mouse moved to (859, 439)
Screenshot: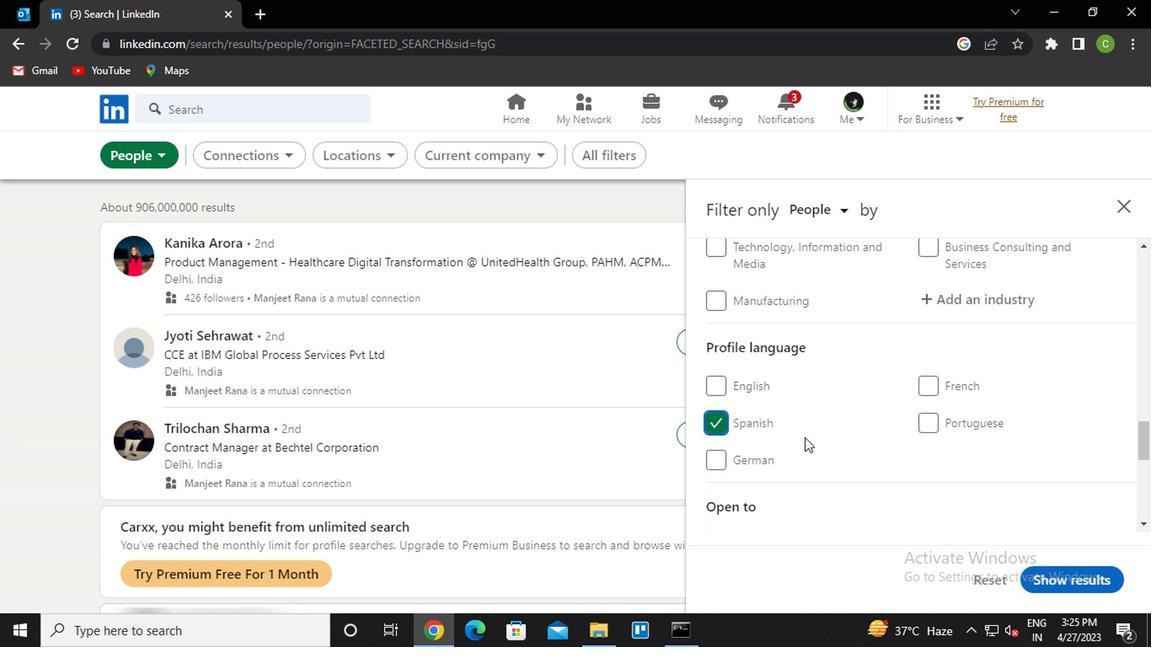 
Action: Mouse scrolled (859, 440) with delta (0, 1)
Screenshot: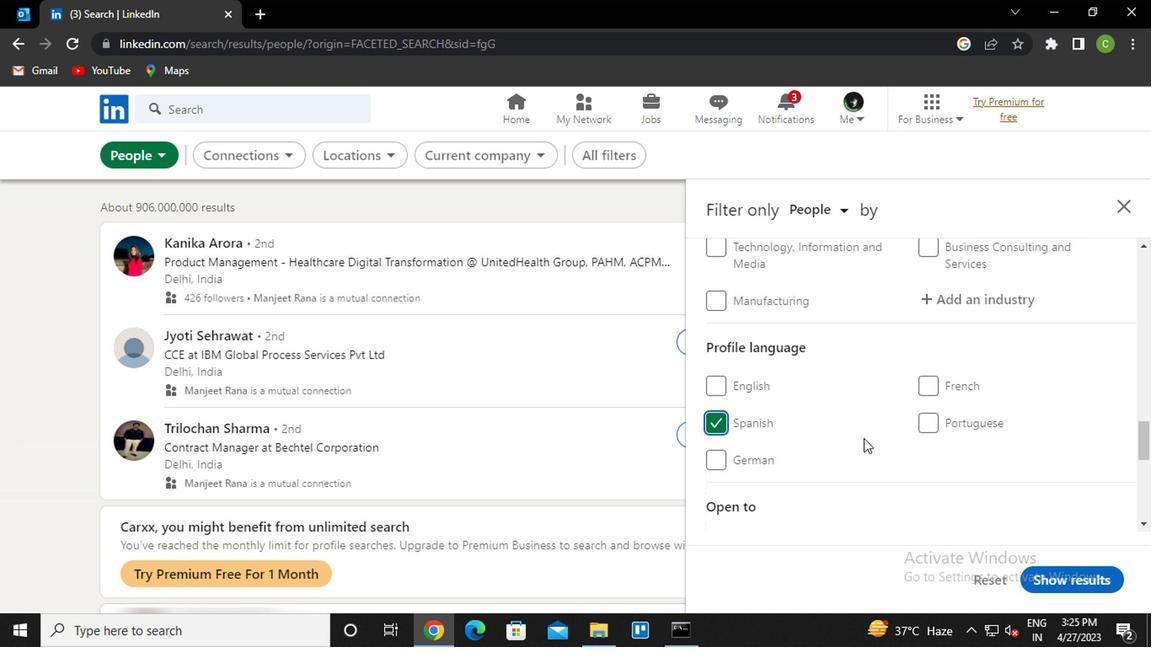 
Action: Mouse scrolled (859, 440) with delta (0, 1)
Screenshot: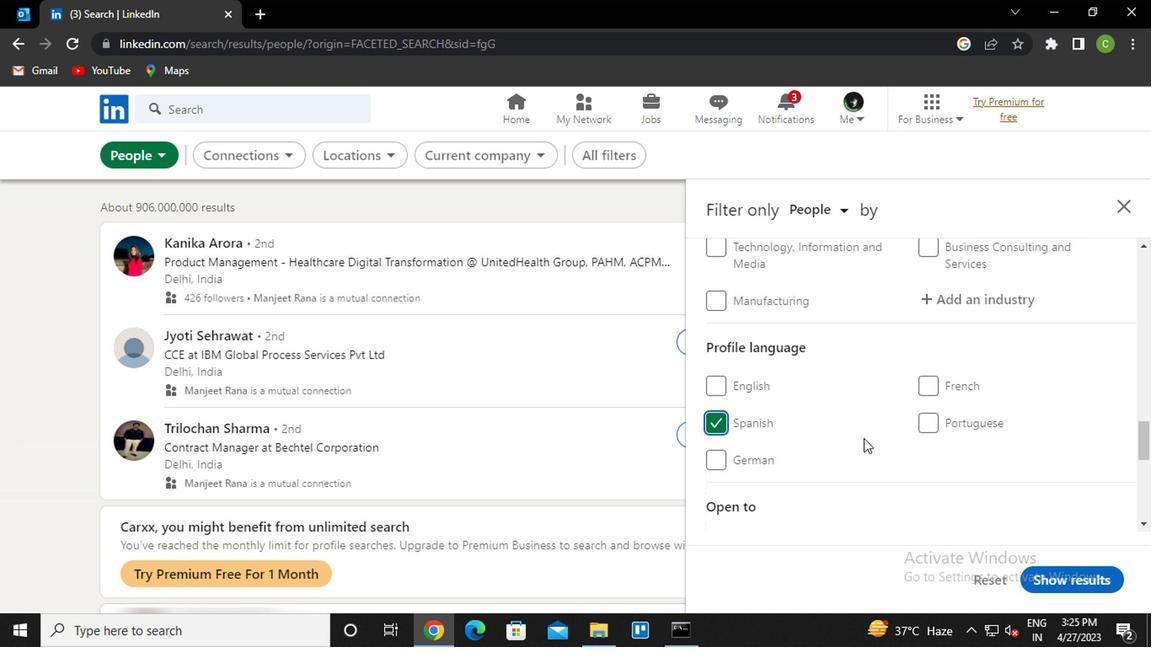 
Action: Mouse scrolled (859, 440) with delta (0, 1)
Screenshot: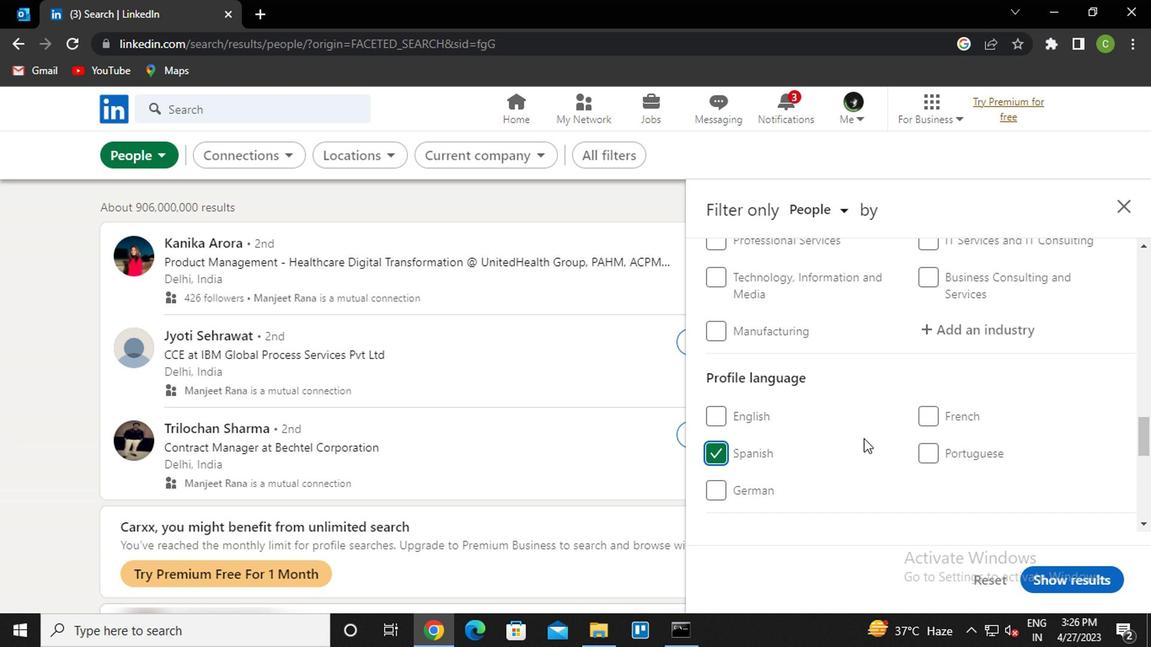 
Action: Mouse scrolled (859, 440) with delta (0, 1)
Screenshot: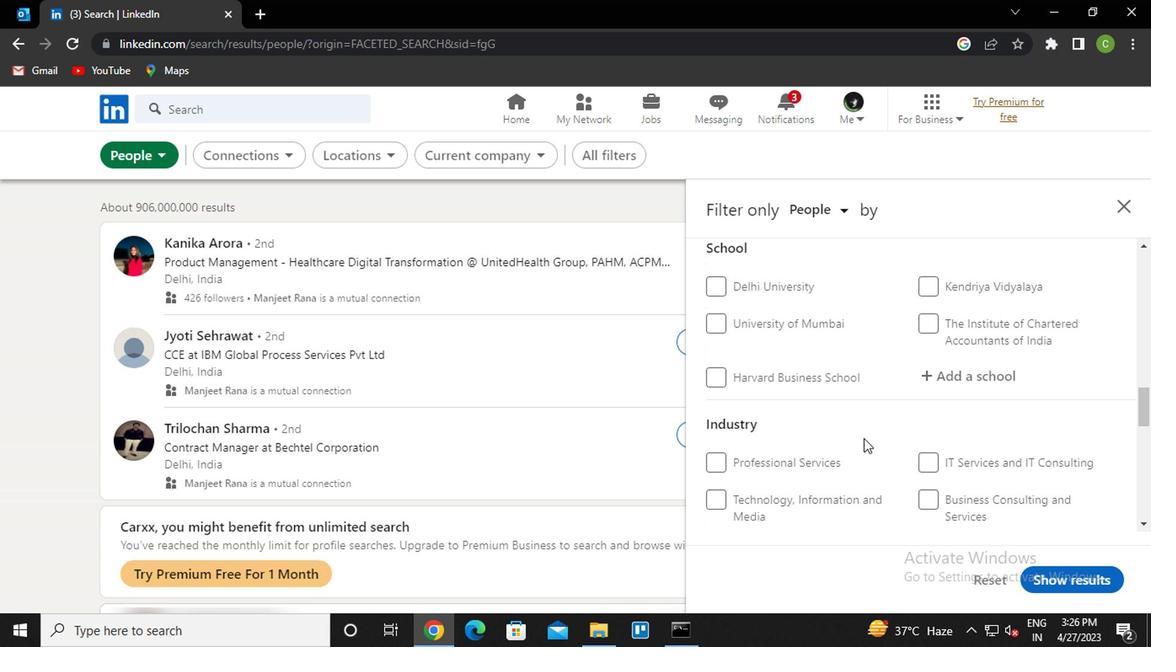 
Action: Mouse scrolled (859, 440) with delta (0, 1)
Screenshot: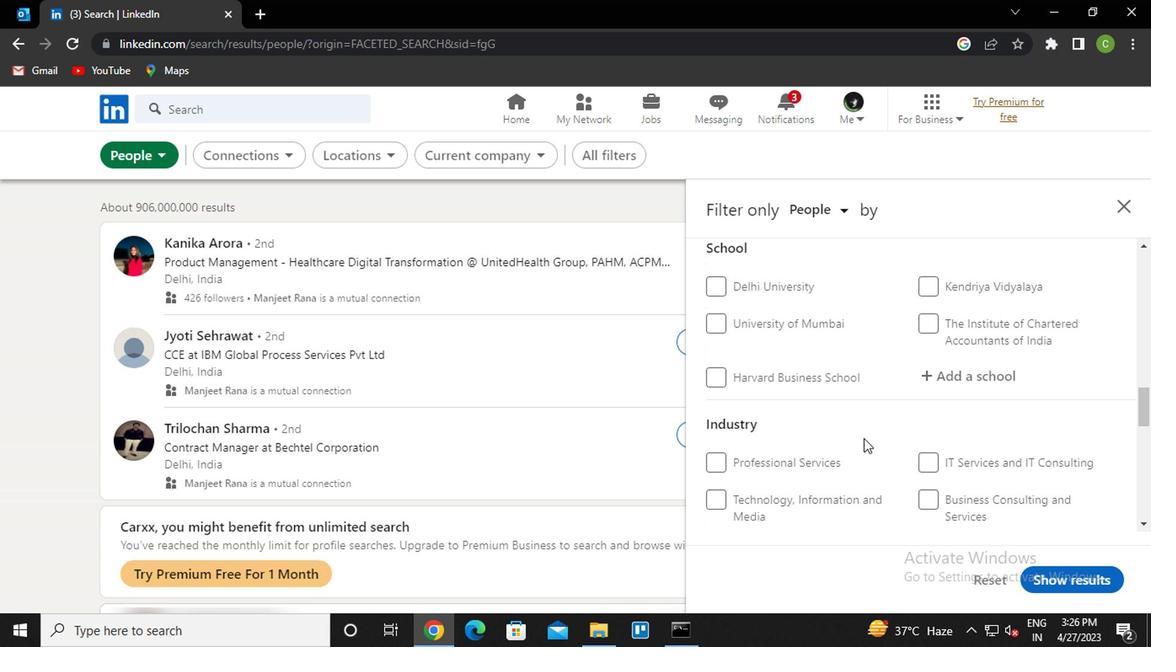 
Action: Mouse scrolled (859, 440) with delta (0, 1)
Screenshot: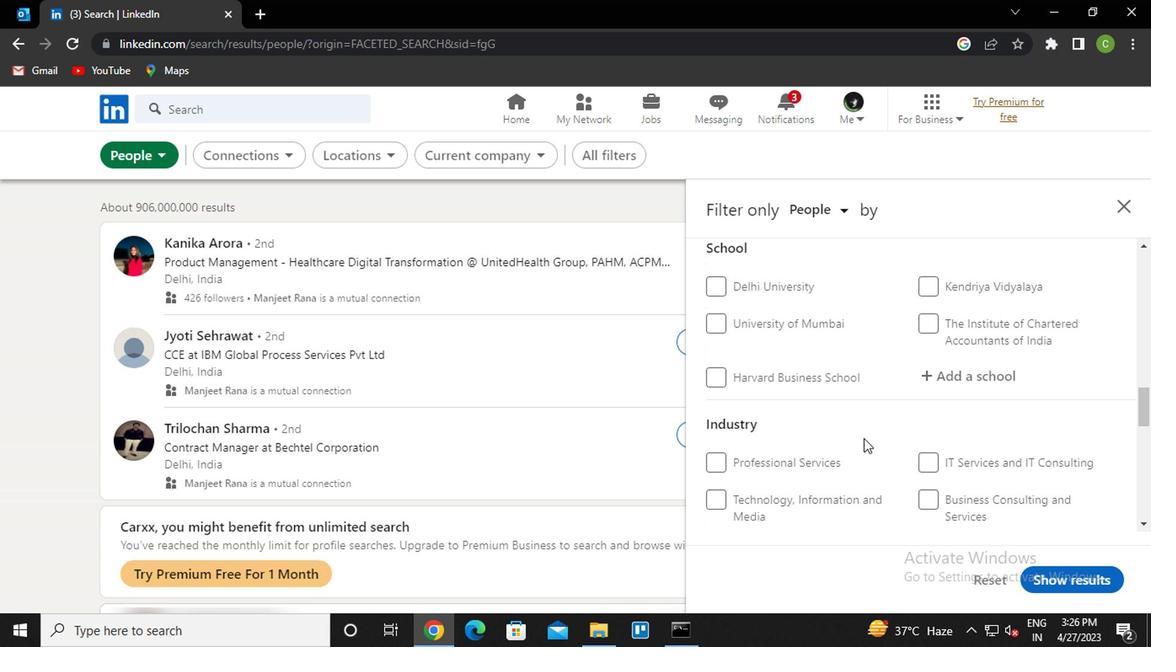 
Action: Mouse scrolled (859, 440) with delta (0, 1)
Screenshot: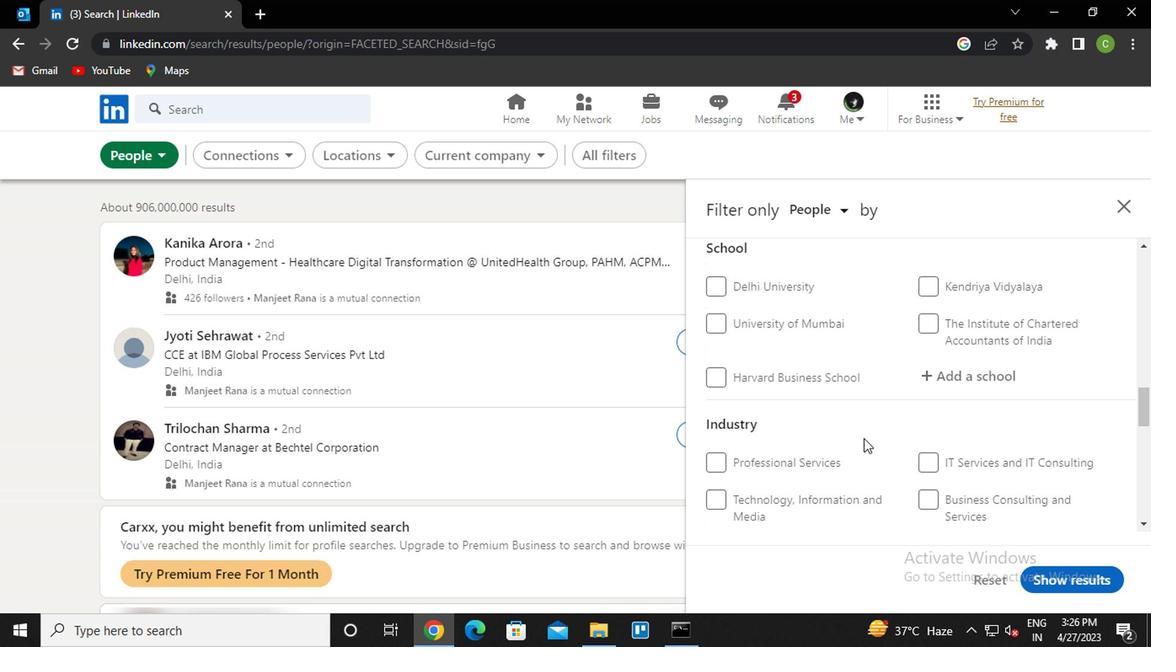 
Action: Mouse moved to (946, 376)
Screenshot: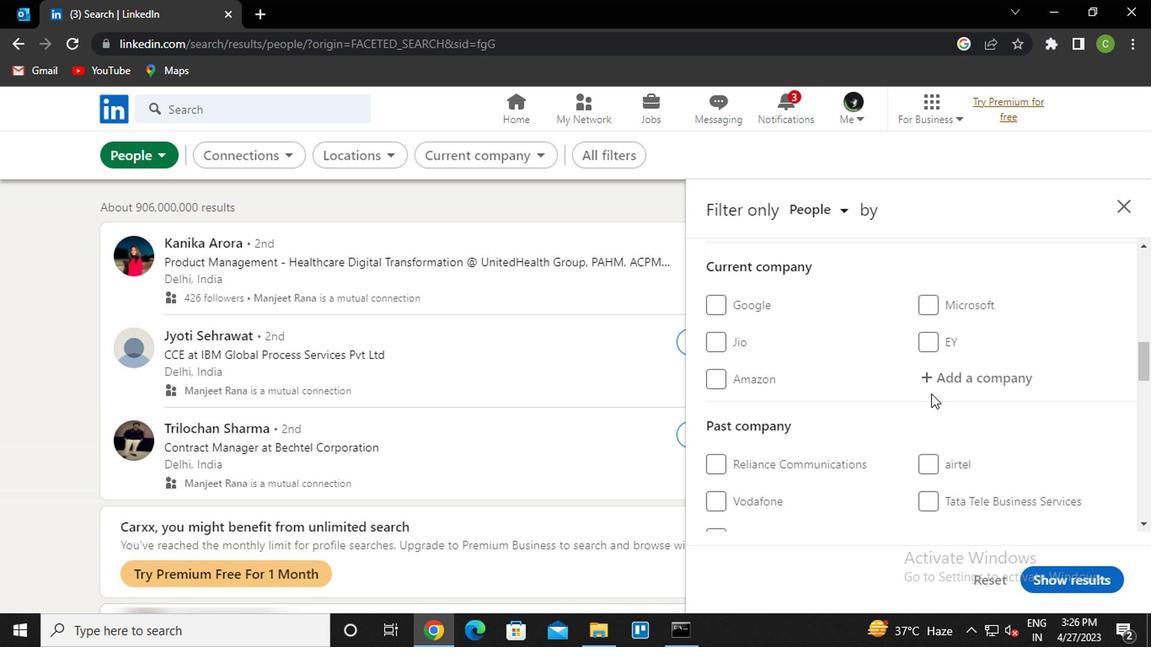 
Action: Mouse pressed left at (946, 376)
Screenshot: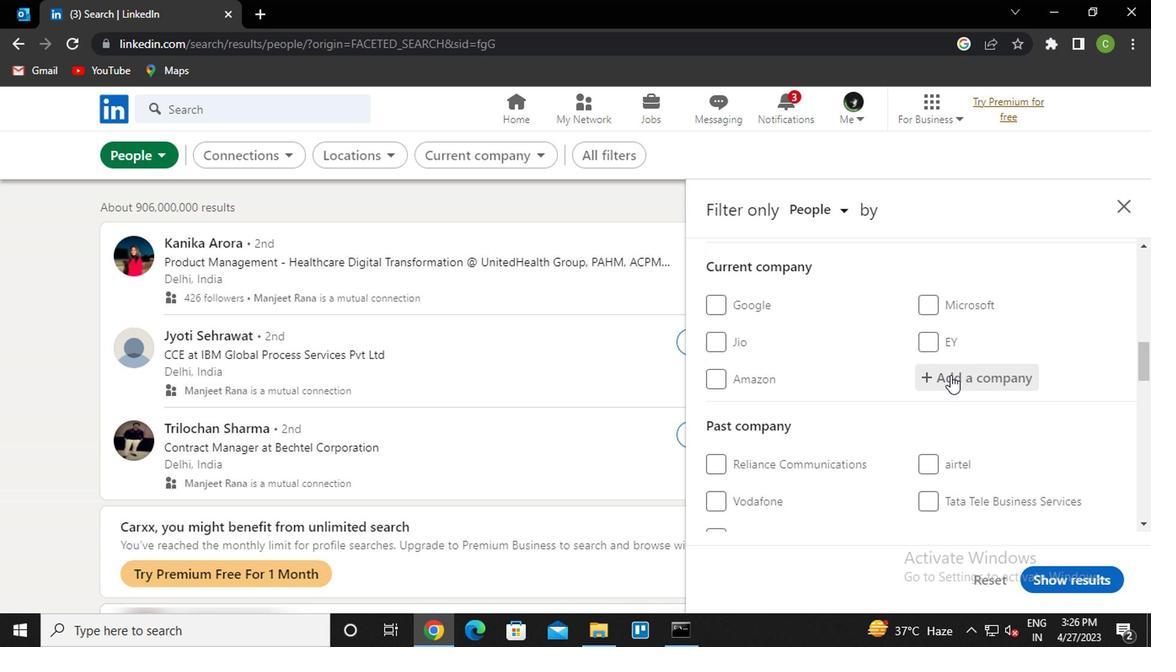 
Action: Key pressed <Key.caps_lock>t<Key.caps_lock>ally<Key.space>solu<Key.down><Key.enter>
Screenshot: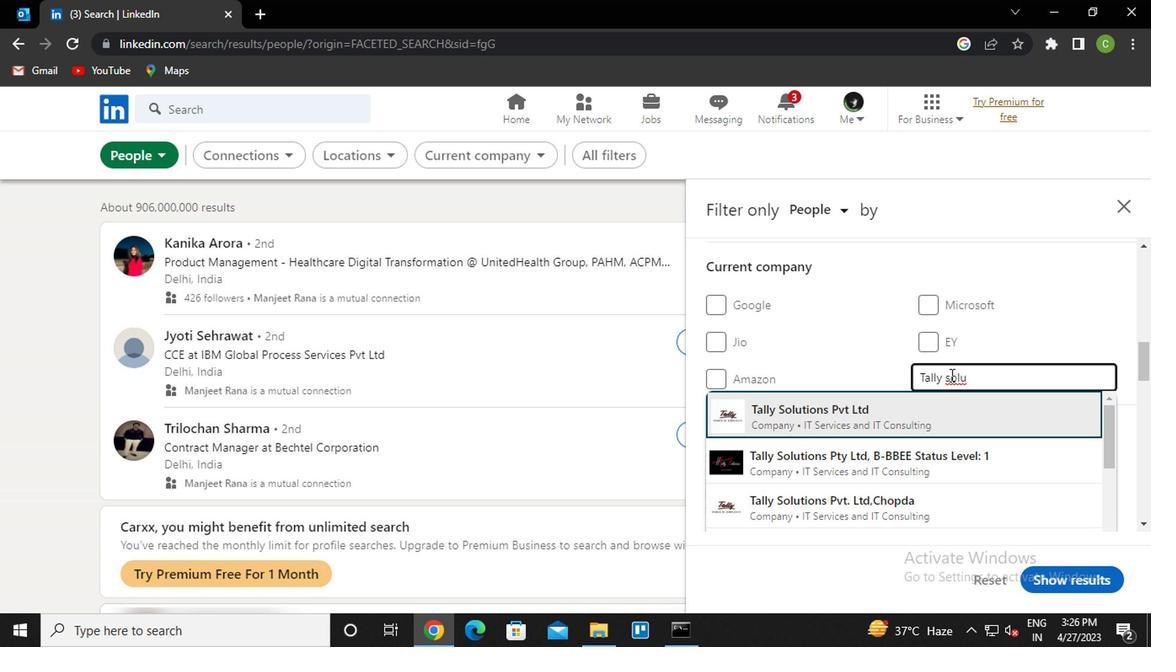 
Action: Mouse scrolled (946, 375) with delta (0, -1)
Screenshot: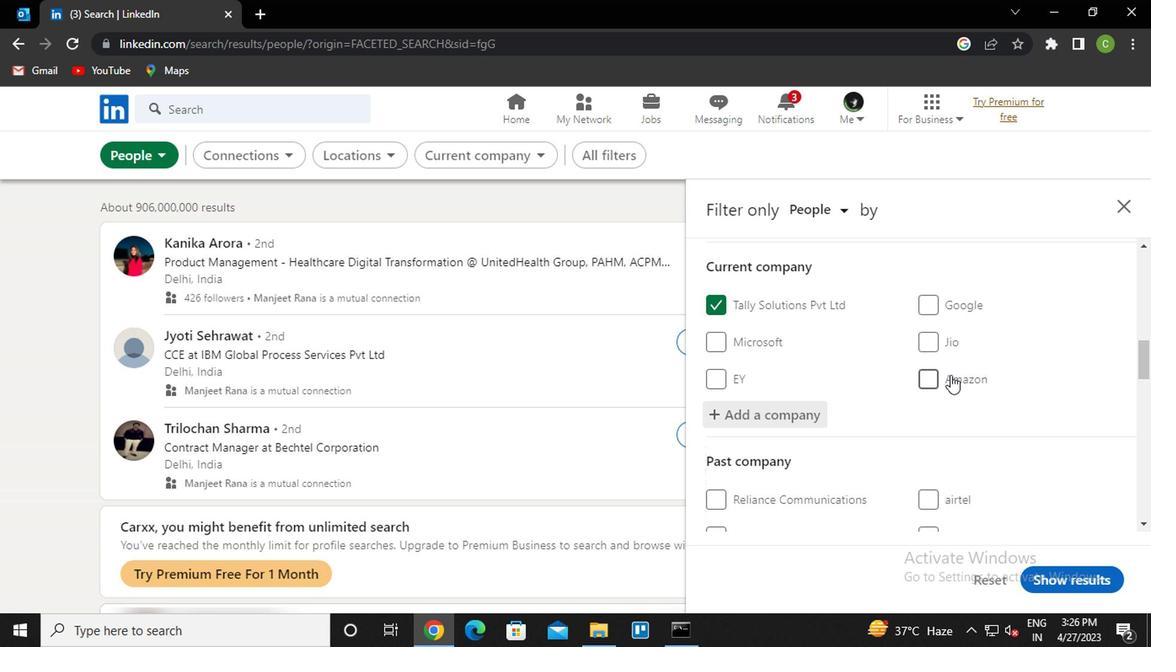 
Action: Mouse scrolled (946, 375) with delta (0, -1)
Screenshot: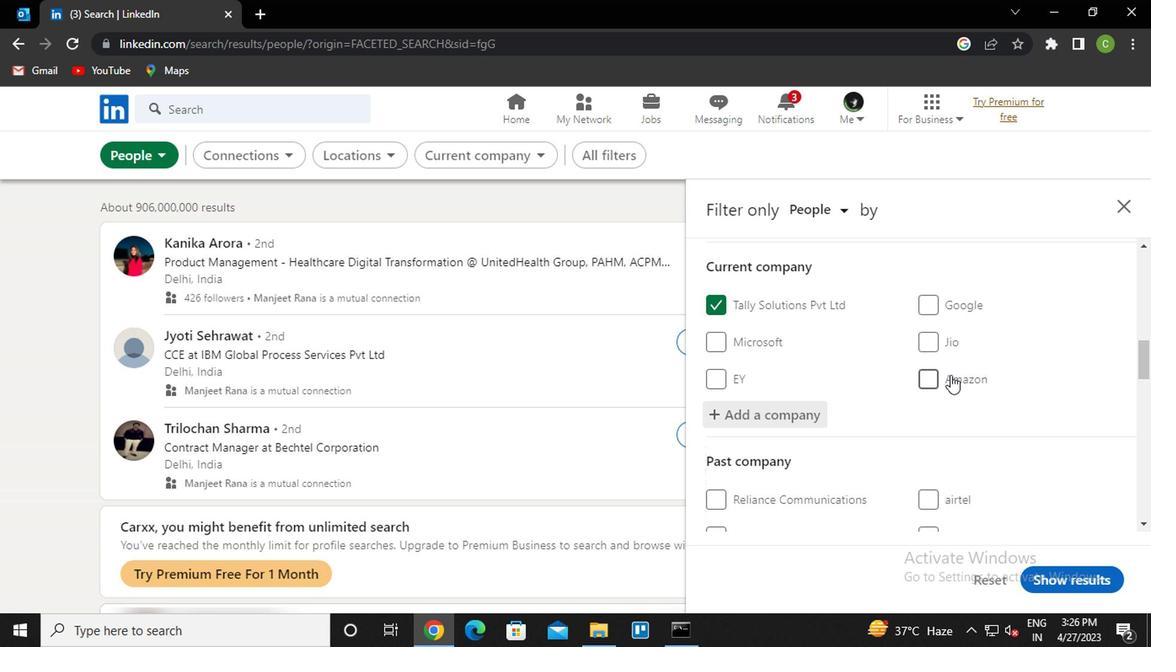 
Action: Mouse scrolled (946, 375) with delta (0, -1)
Screenshot: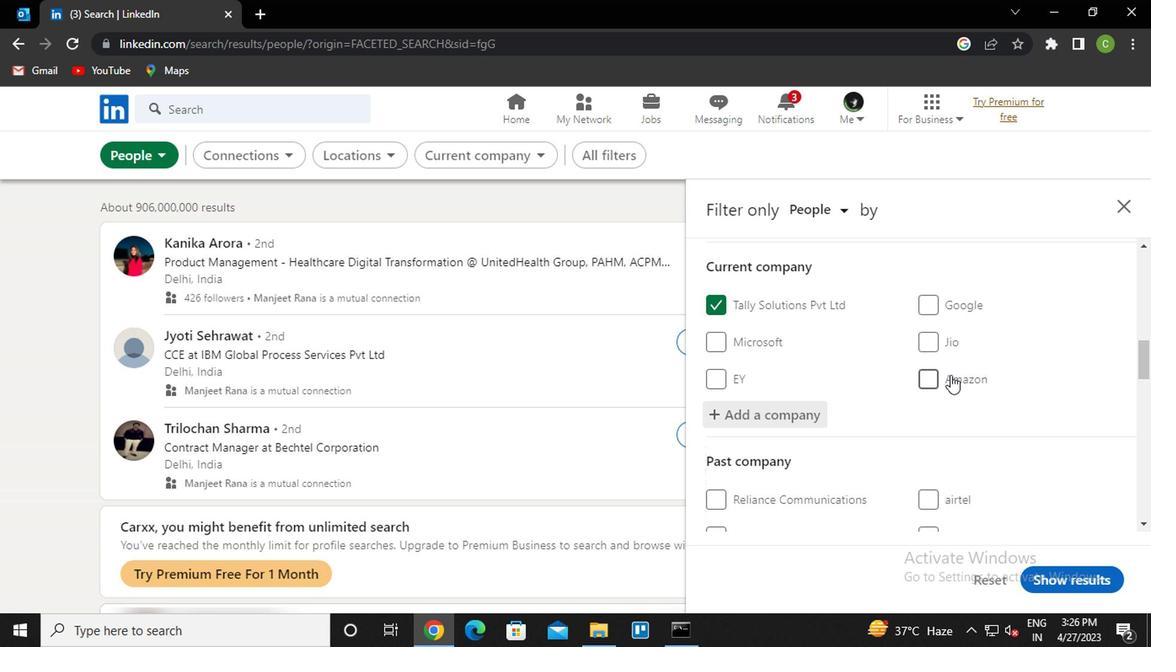 
Action: Mouse scrolled (946, 375) with delta (0, -1)
Screenshot: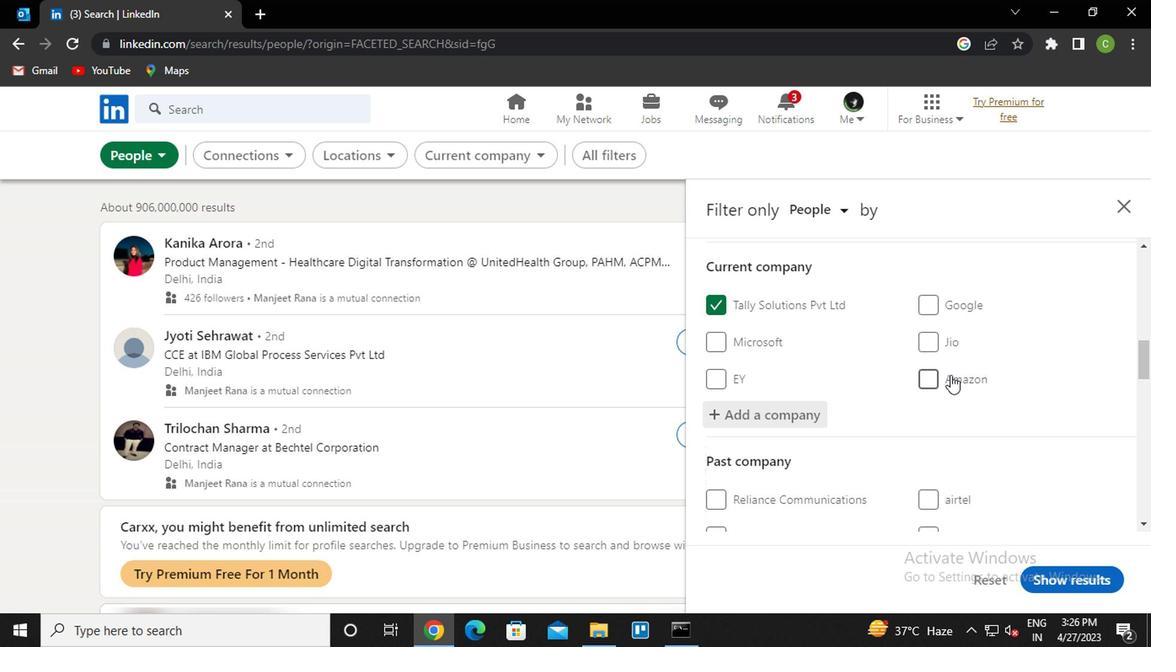 
Action: Mouse moved to (969, 416)
Screenshot: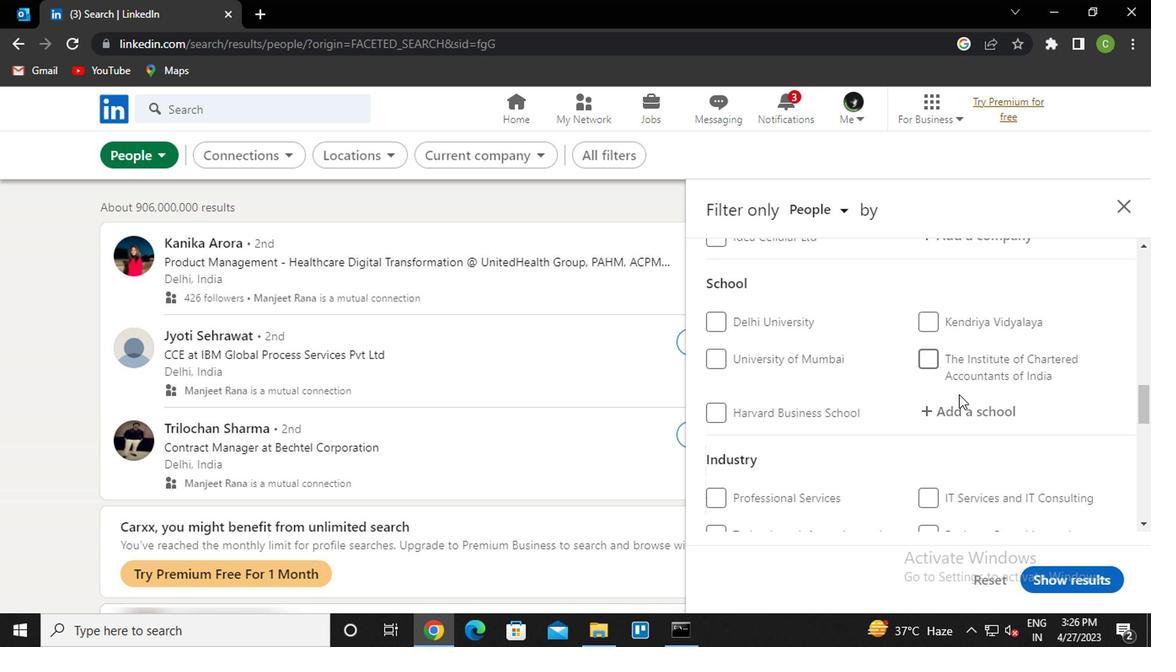 
Action: Mouse scrolled (969, 416) with delta (0, 0)
Screenshot: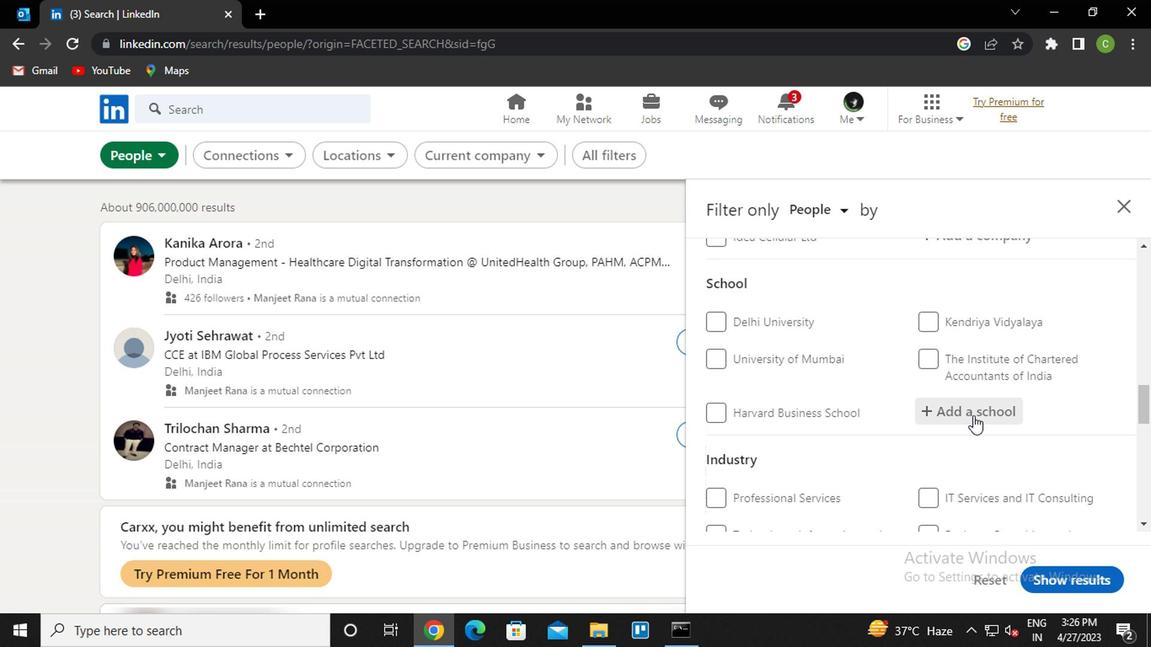 
Action: Mouse moved to (973, 335)
Screenshot: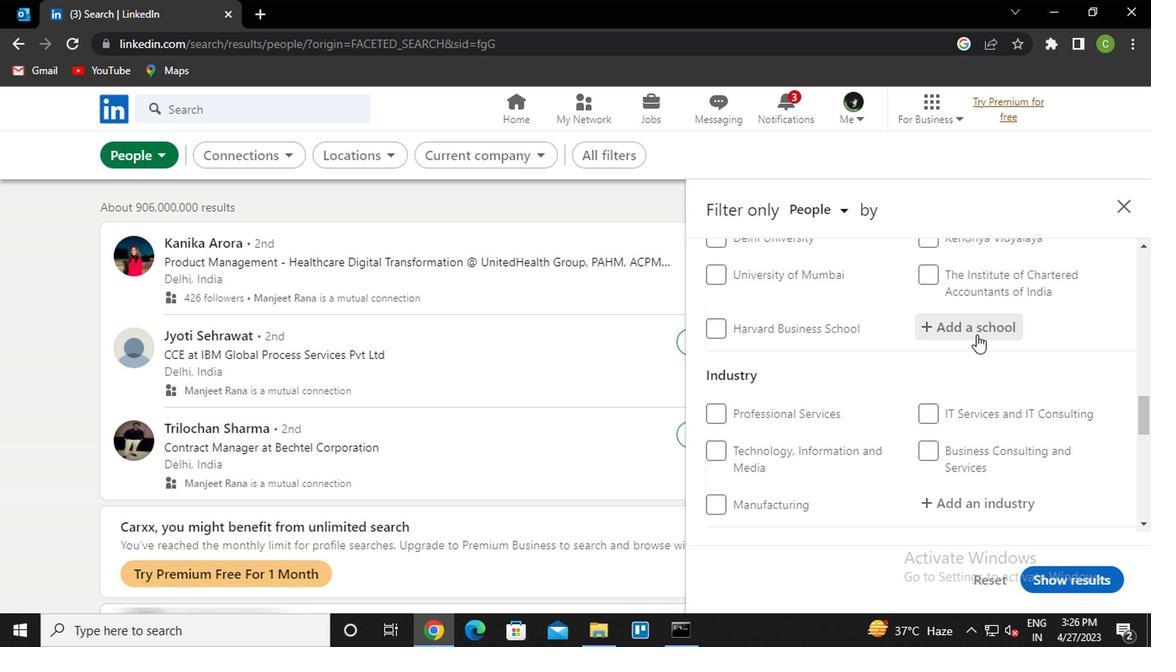 
Action: Mouse pressed left at (973, 335)
Screenshot: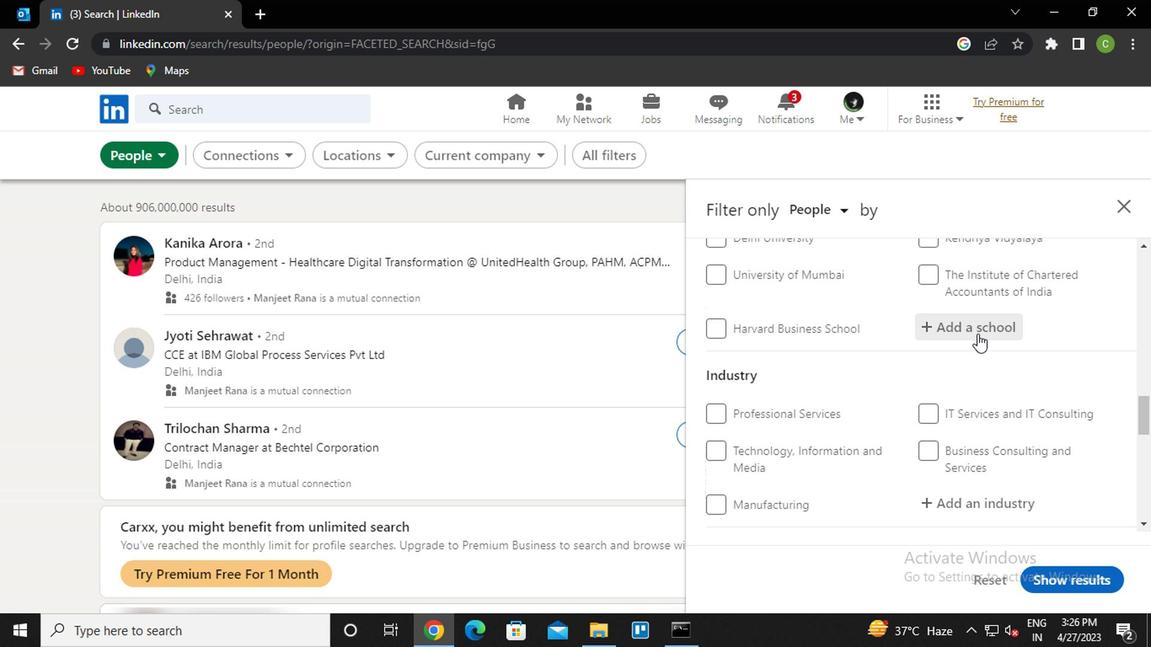 
Action: Key pressed <Key.caps_lock>c<Key.backspace>icfai<Key.down><Key.down><Key.enter>
Screenshot: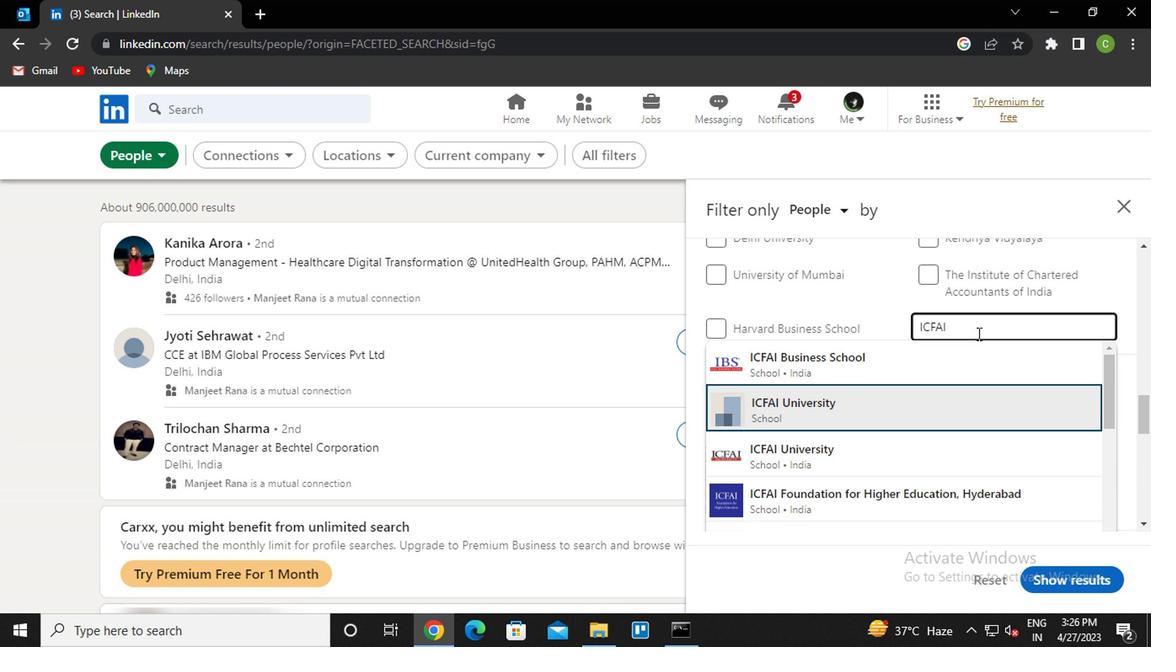 
Action: Mouse scrolled (973, 334) with delta (0, -1)
Screenshot: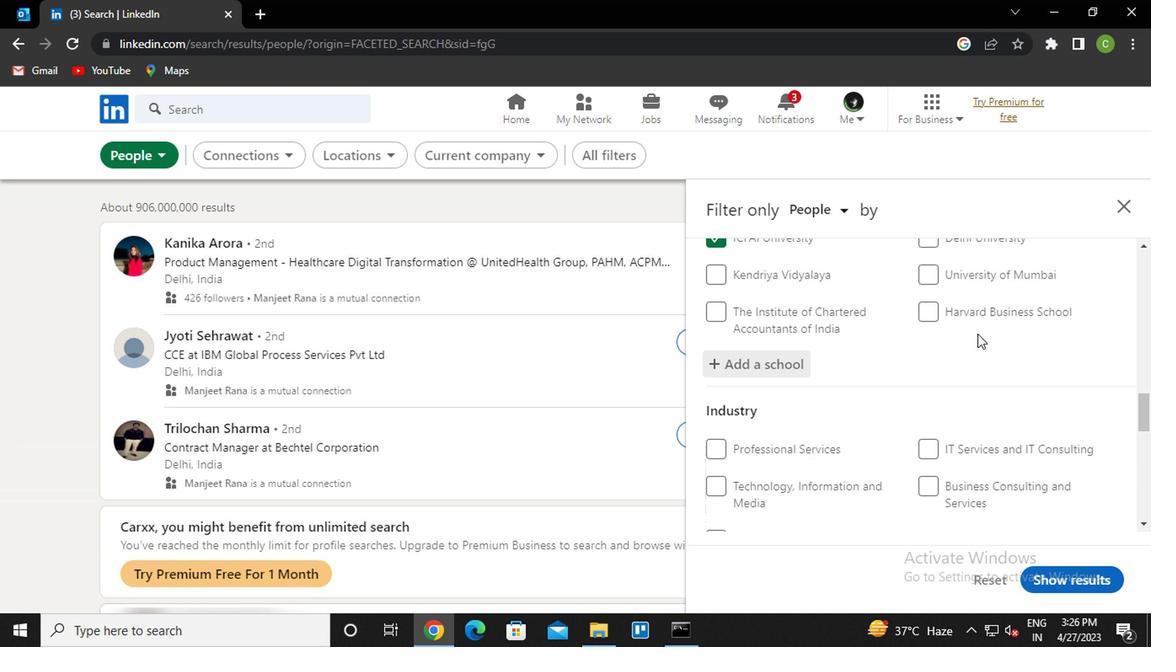 
Action: Mouse scrolled (973, 334) with delta (0, -1)
Screenshot: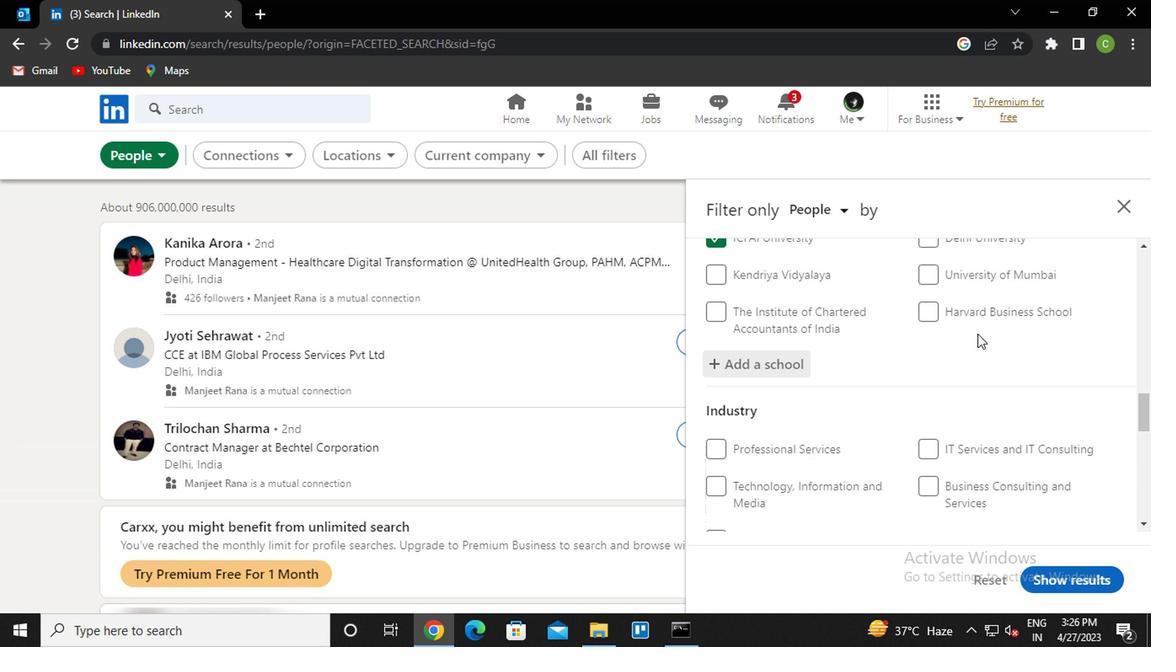 
Action: Mouse scrolled (973, 334) with delta (0, -1)
Screenshot: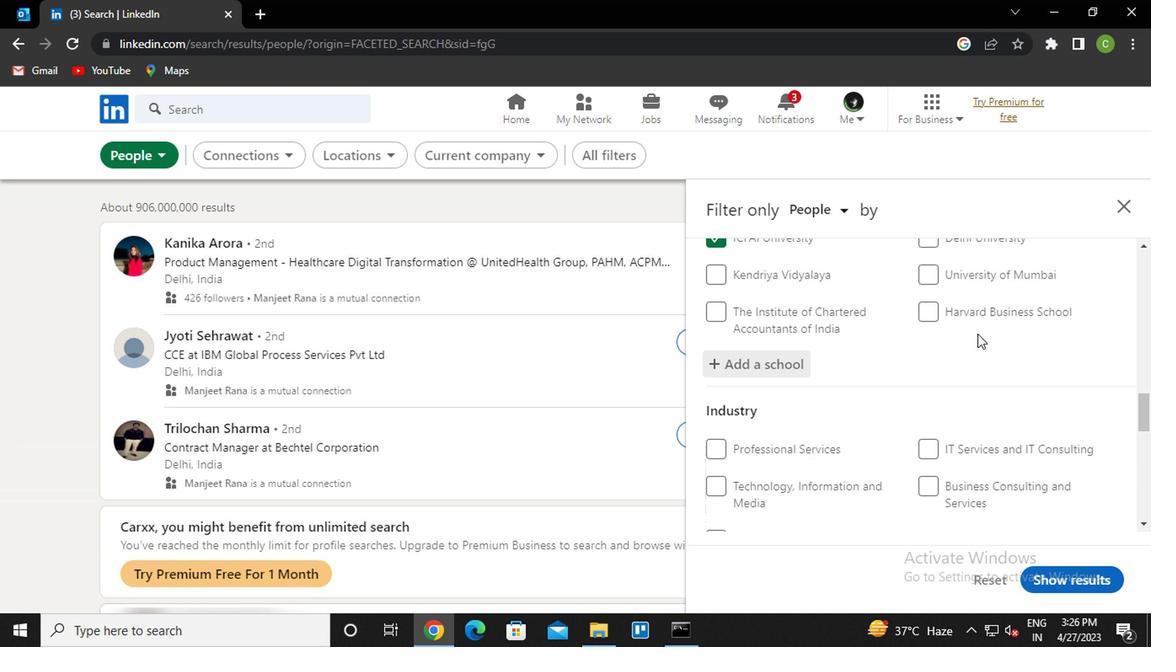 
Action: Mouse moved to (977, 293)
Screenshot: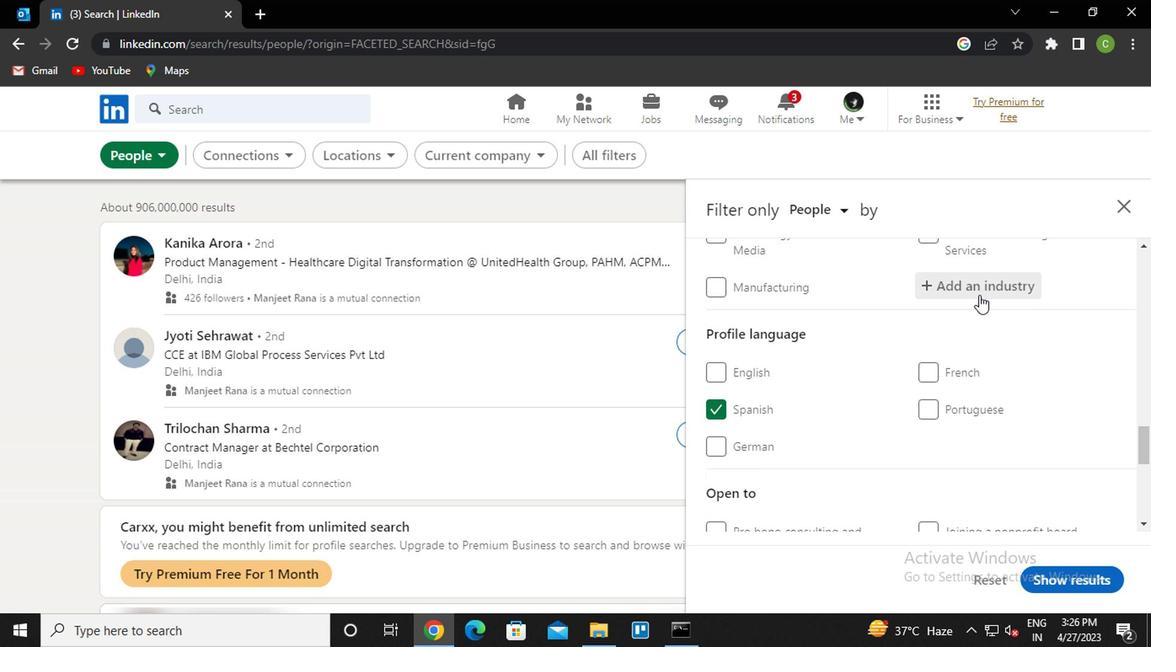 
Action: Mouse pressed left at (977, 293)
Screenshot: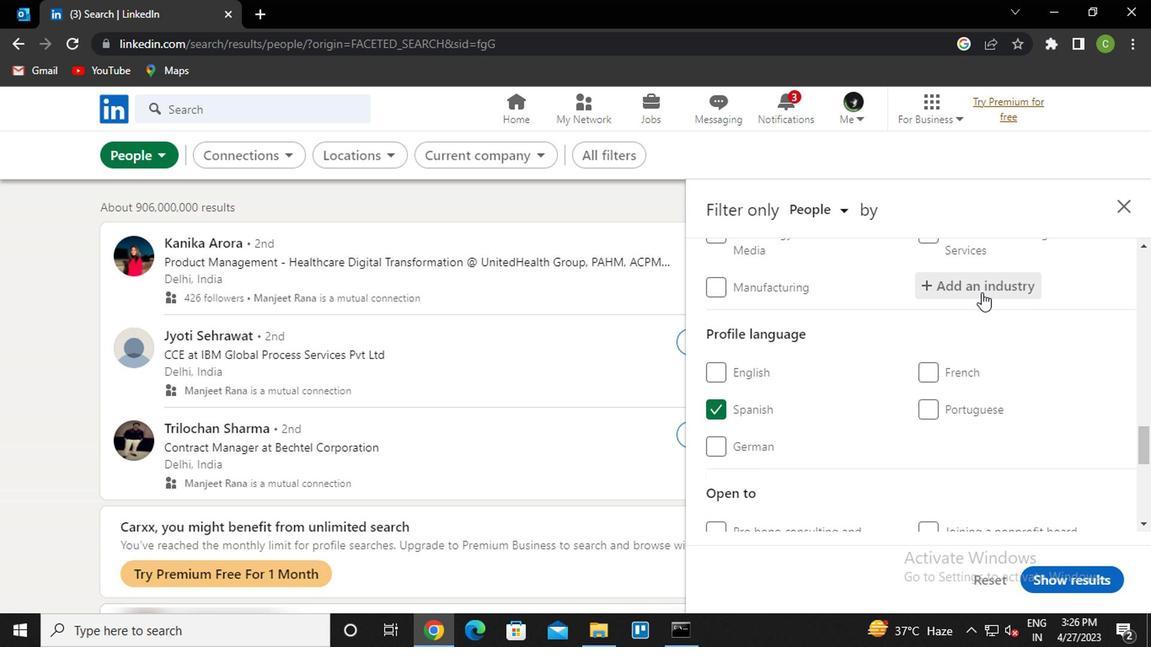 
Action: Key pressed <Key.caps_lock><Key.caps_lock>c<Key.caps_lock>ho<Key.backspace>iro<Key.down><Key.enter>
Screenshot: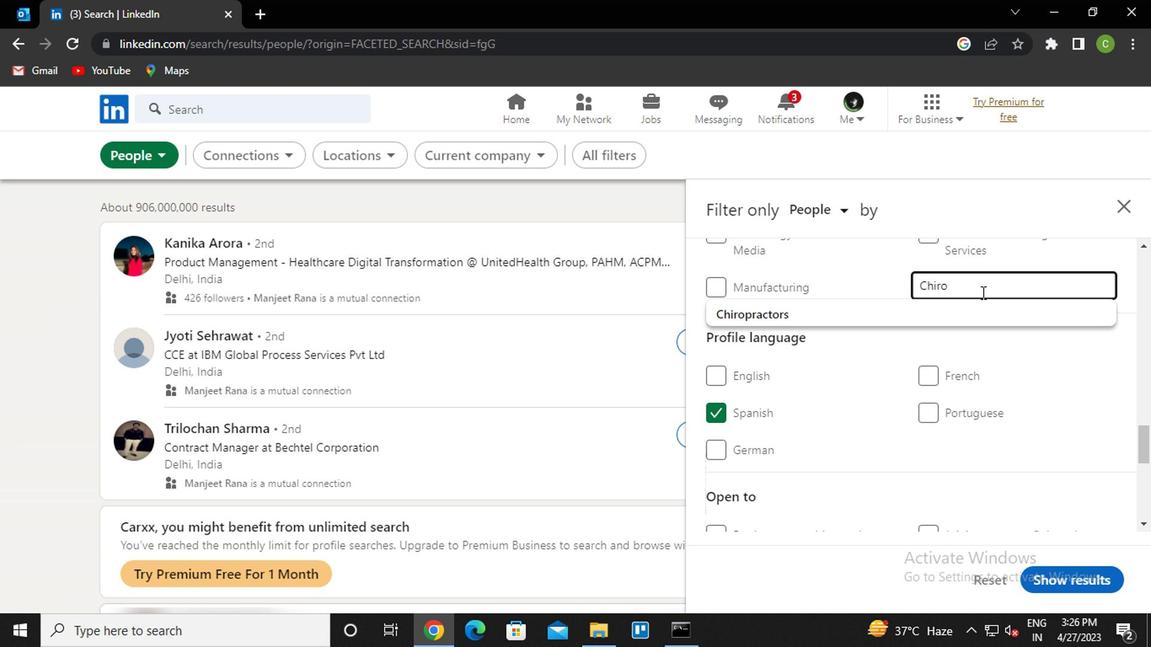 
Action: Mouse scrolled (977, 292) with delta (0, -1)
Screenshot: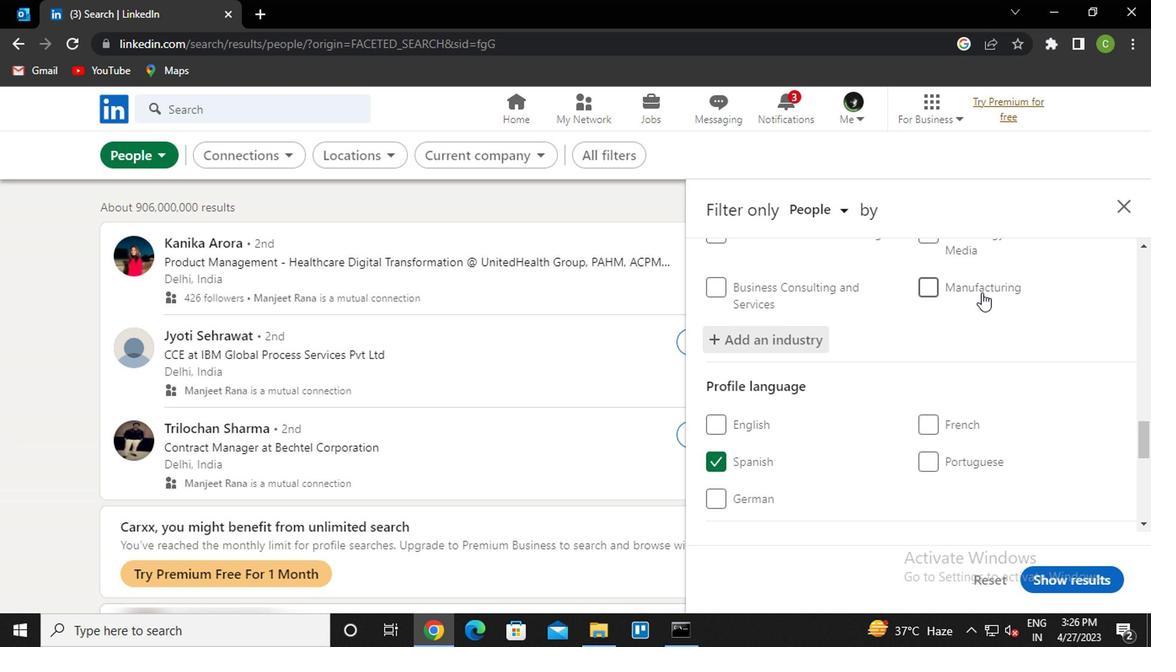 
Action: Mouse scrolled (977, 292) with delta (0, -1)
Screenshot: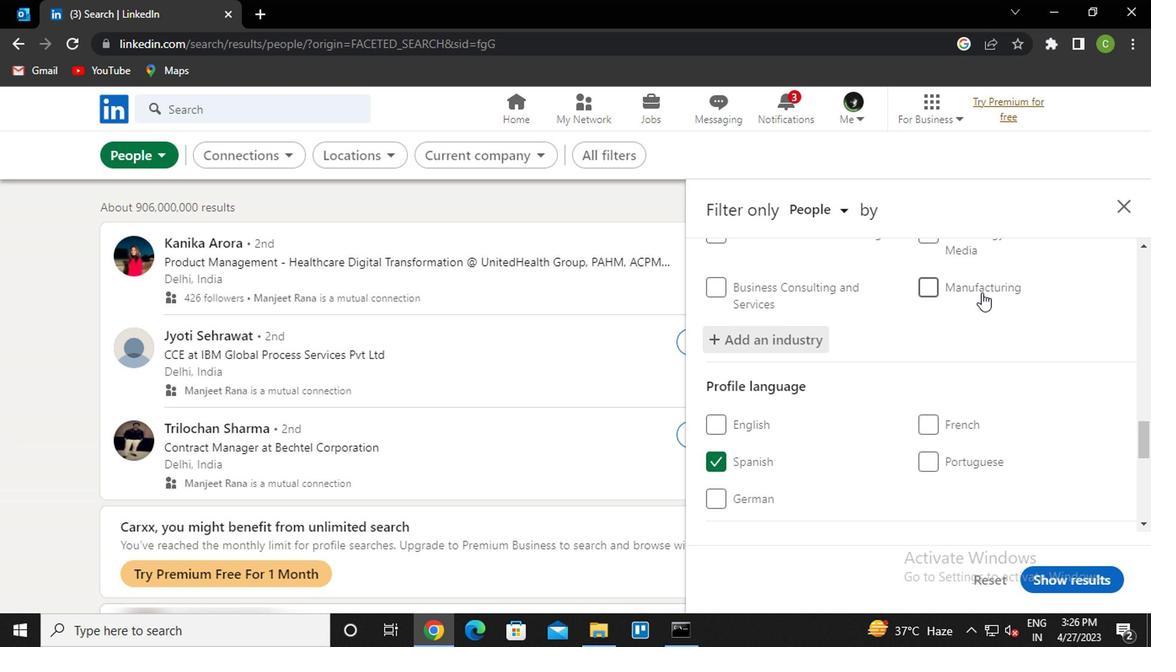 
Action: Mouse scrolled (977, 292) with delta (0, -1)
Screenshot: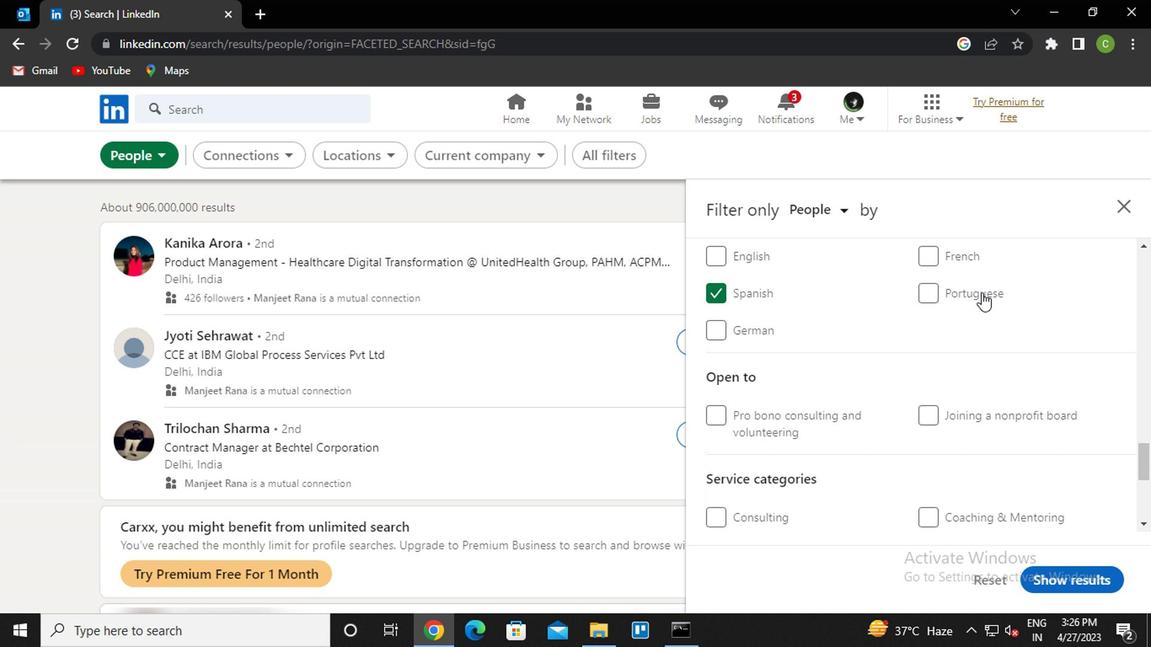 
Action: Mouse scrolled (977, 292) with delta (0, -1)
Screenshot: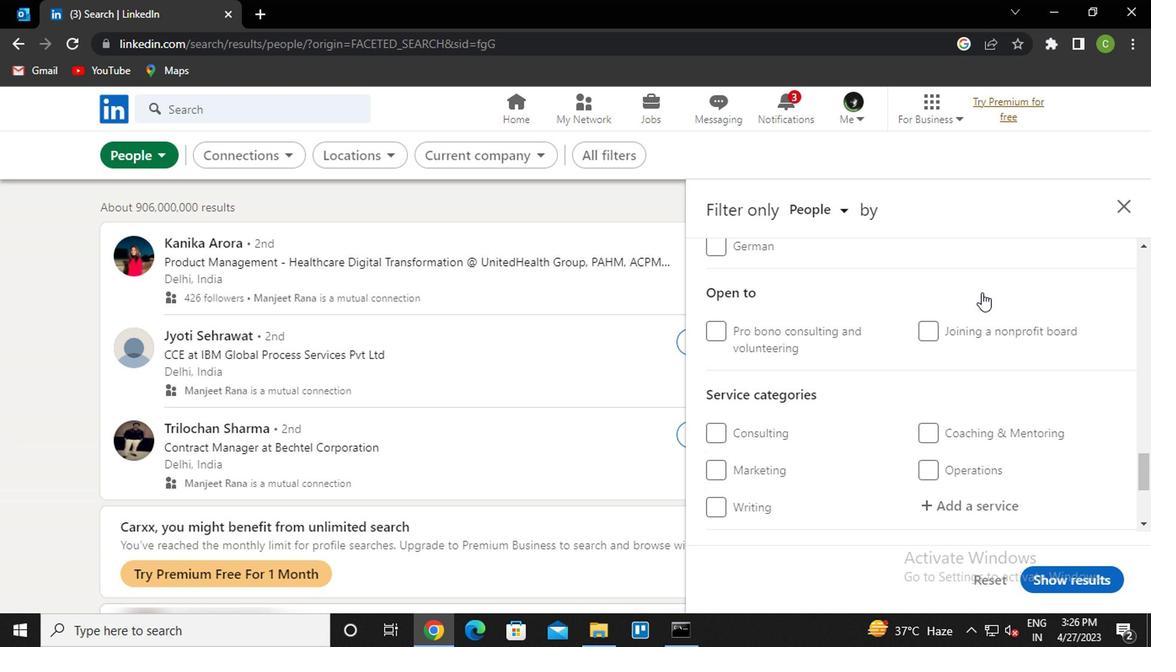 
Action: Mouse scrolled (977, 292) with delta (0, -1)
Screenshot: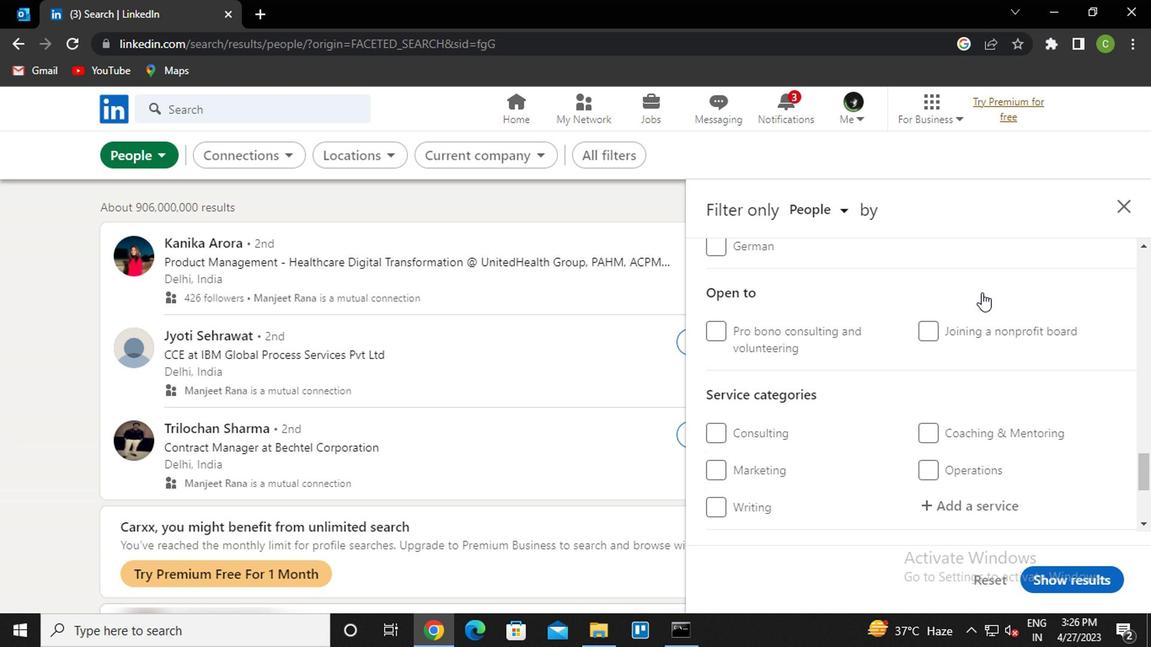 
Action: Mouse scrolled (977, 292) with delta (0, -1)
Screenshot: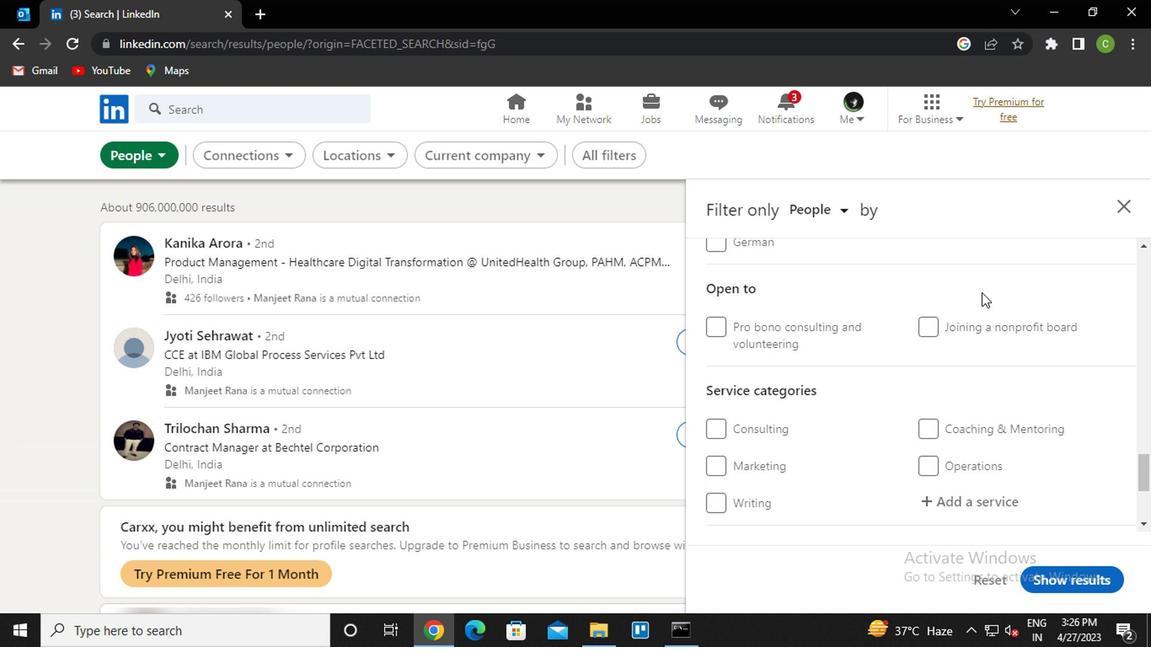 
Action: Mouse moved to (959, 305)
Screenshot: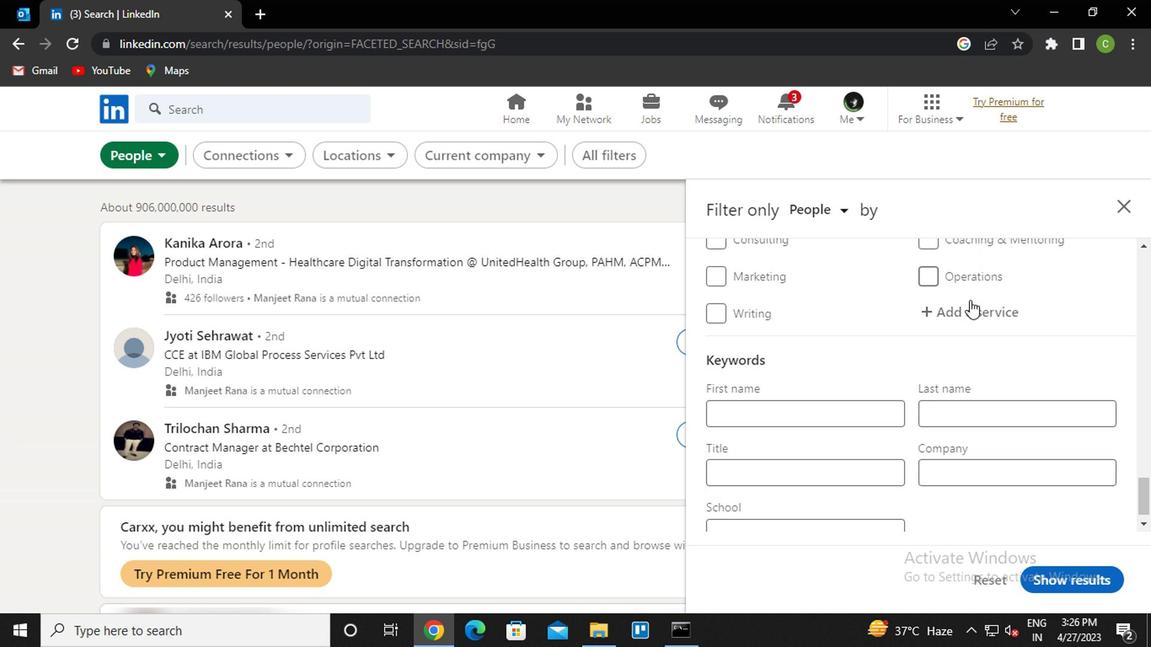 
Action: Mouse pressed left at (959, 305)
Screenshot: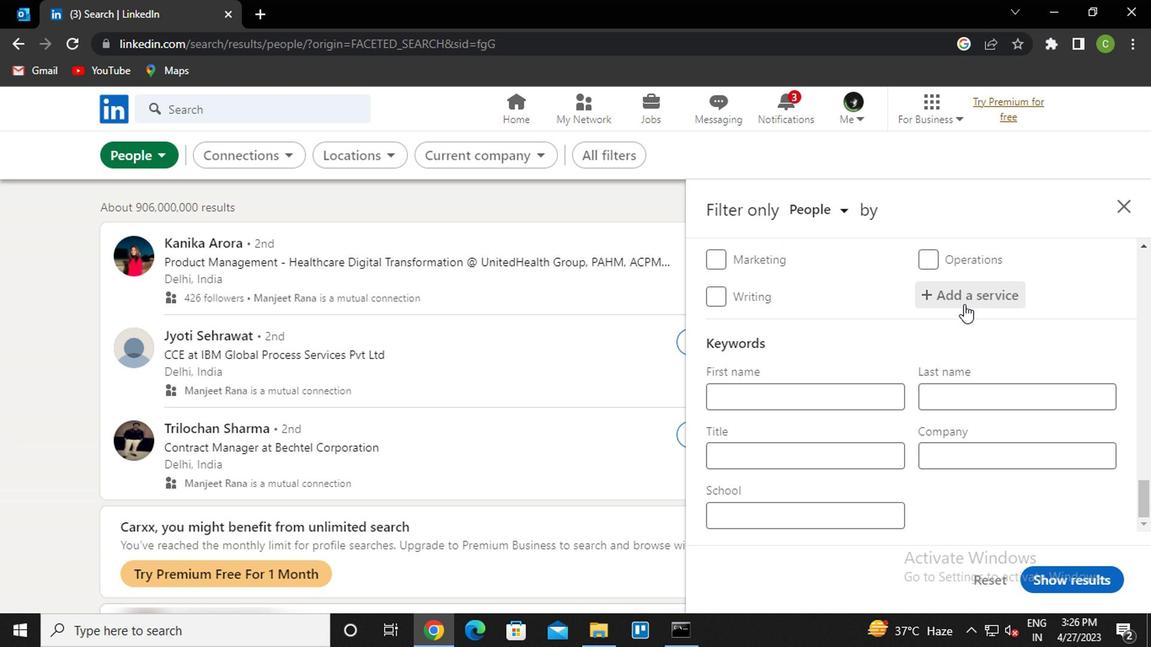 
Action: Key pressed <Key.caps_lock>u<Key.caps_lock>ser<Key.space><Key.caps_lock>e<Key.caps_lock>x<Key.down><Key.enter>
Screenshot: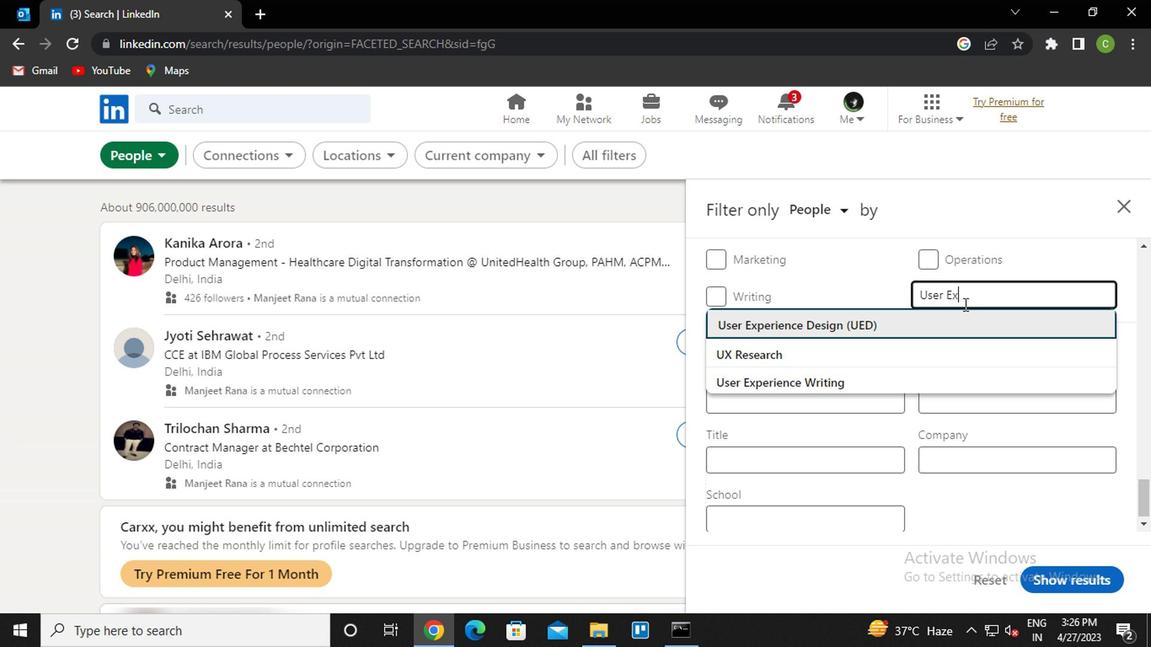 
Action: Mouse moved to (963, 302)
Screenshot: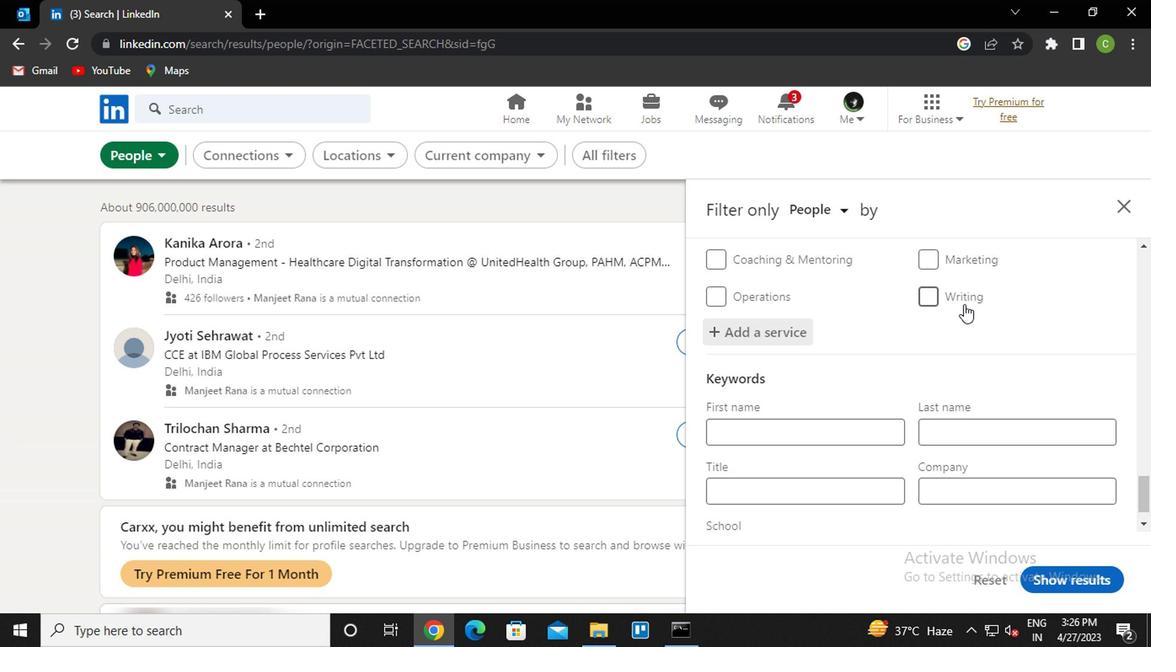 
Action: Mouse scrolled (963, 302) with delta (0, 0)
Screenshot: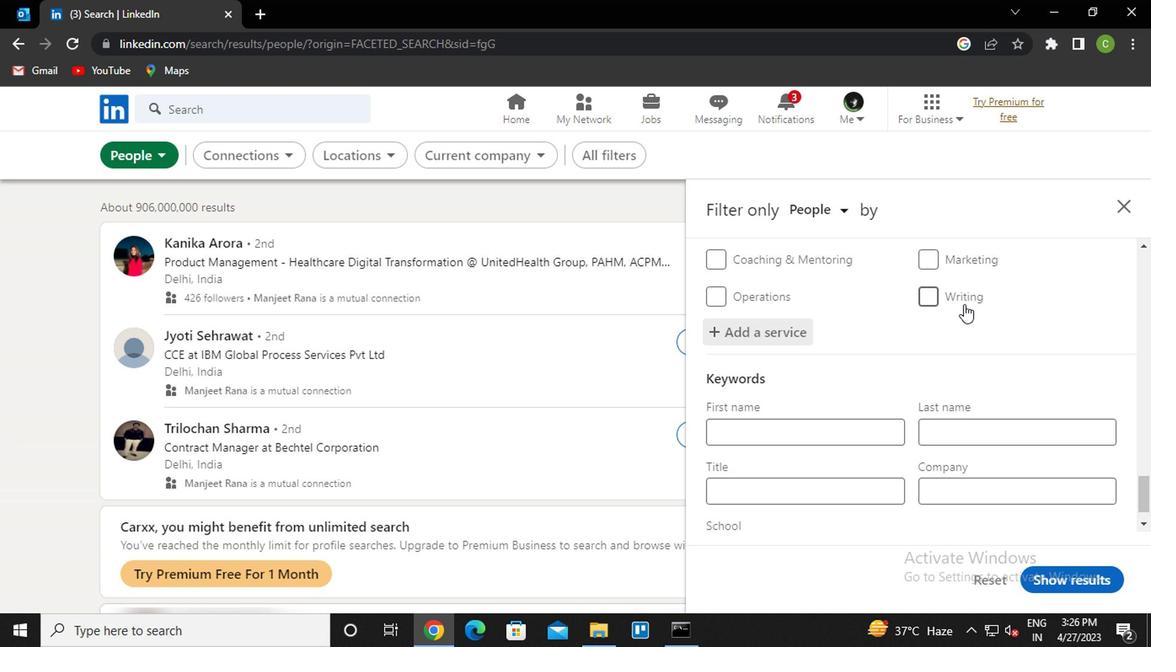 
Action: Mouse scrolled (963, 302) with delta (0, 0)
Screenshot: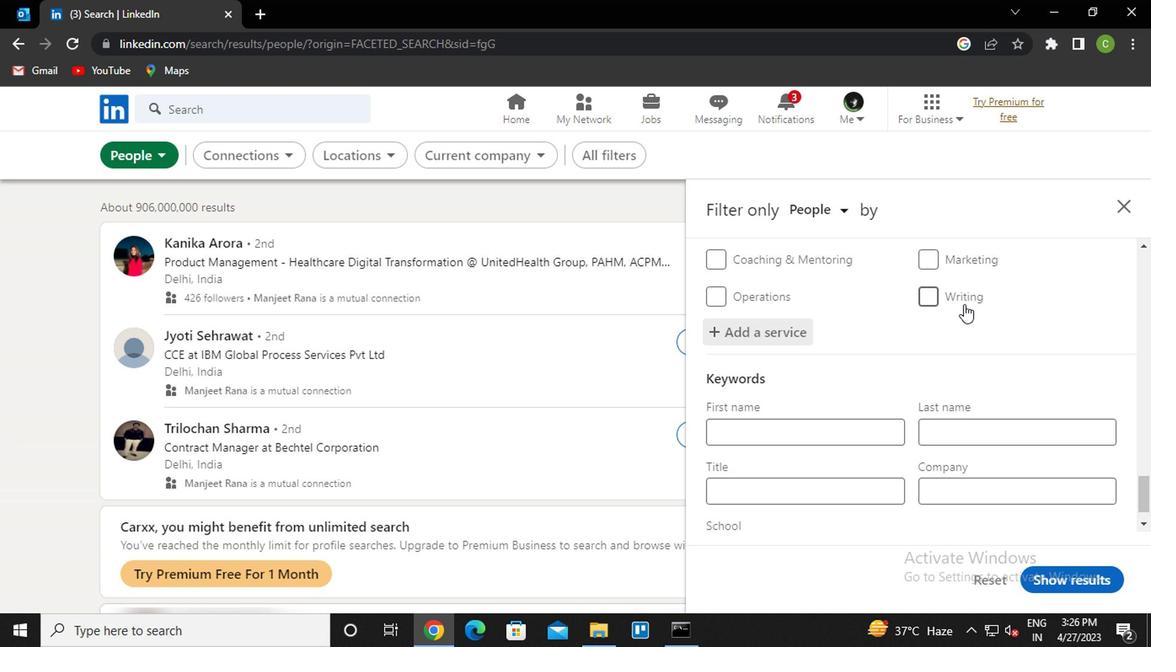 
Action: Mouse scrolled (963, 302) with delta (0, 0)
Screenshot: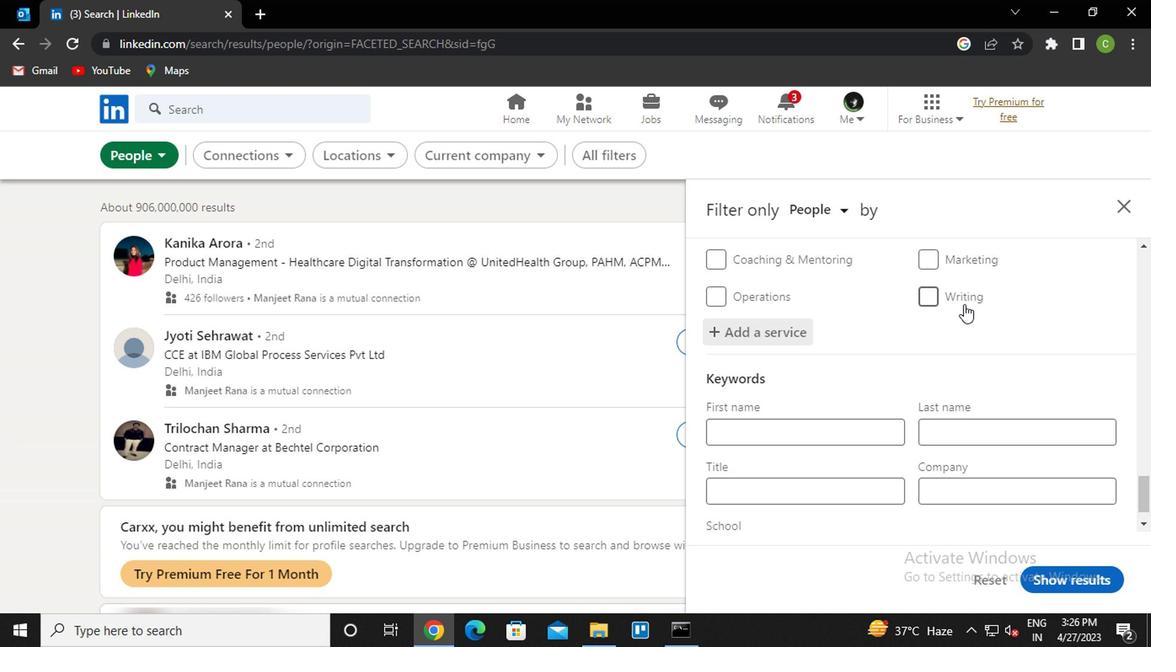 
Action: Mouse scrolled (963, 302) with delta (0, 0)
Screenshot: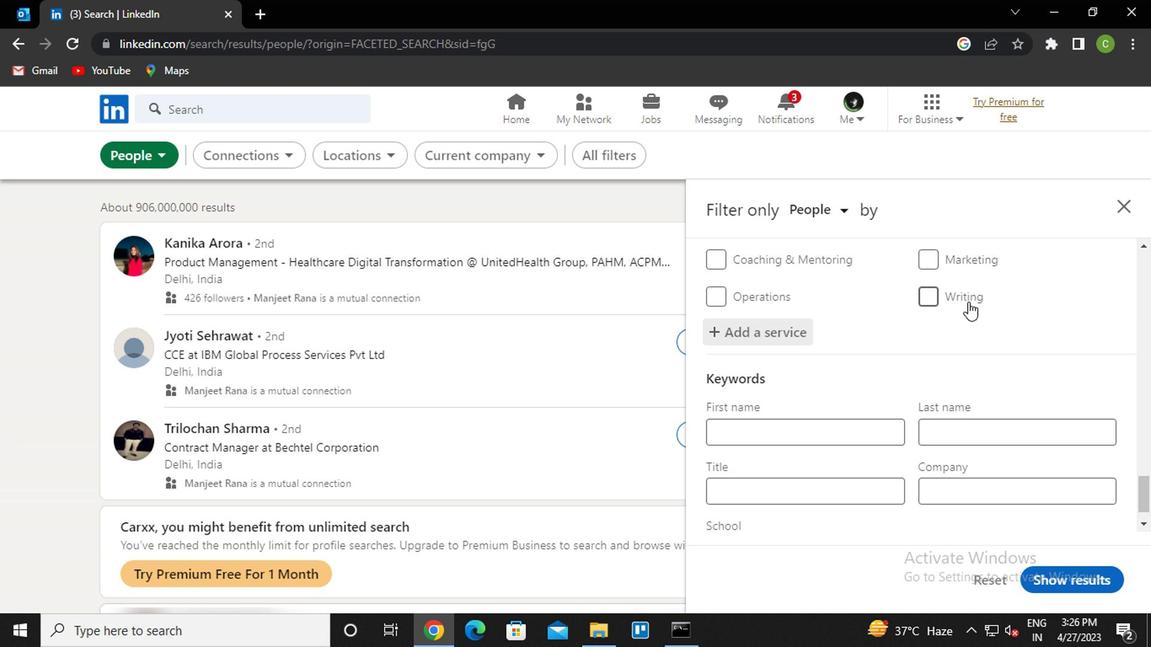
Action: Mouse moved to (801, 464)
Screenshot: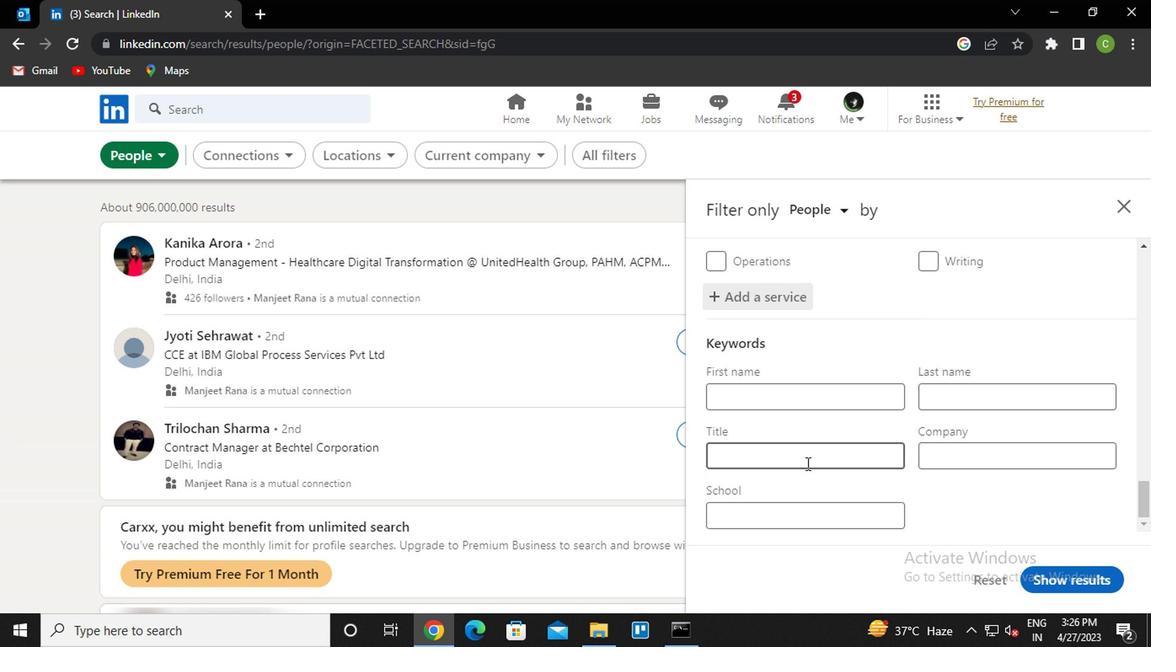 
Action: Mouse pressed left at (801, 464)
Screenshot: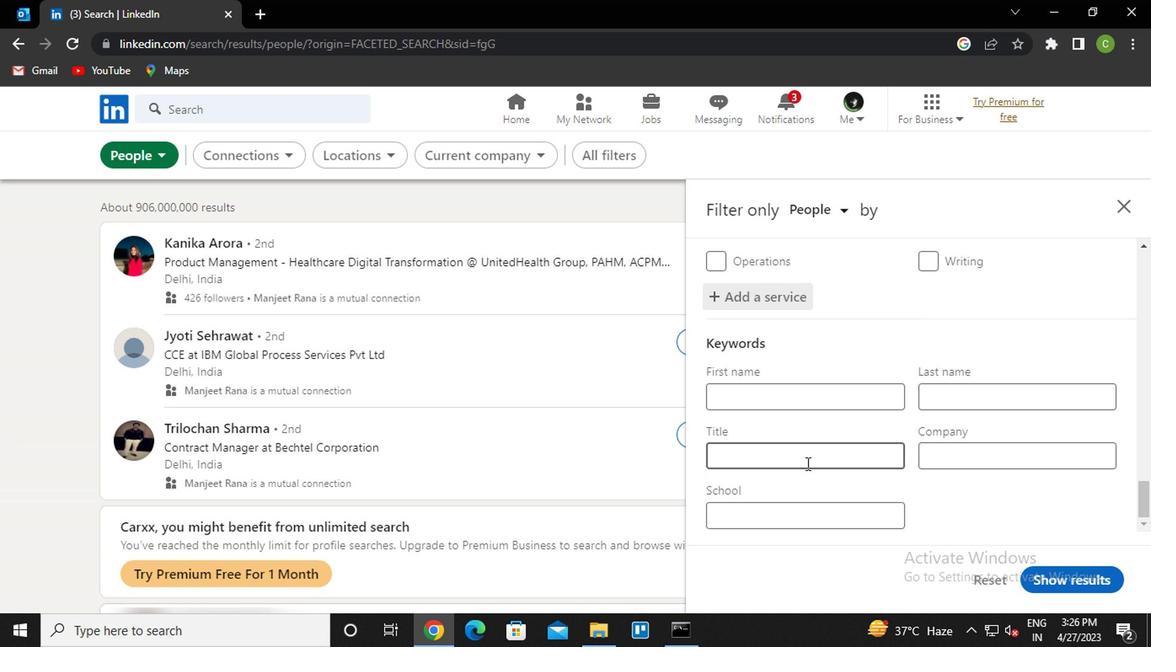 
Action: Key pressed <Key.caps_lock>c<Key.caps_lock>ashier
Screenshot: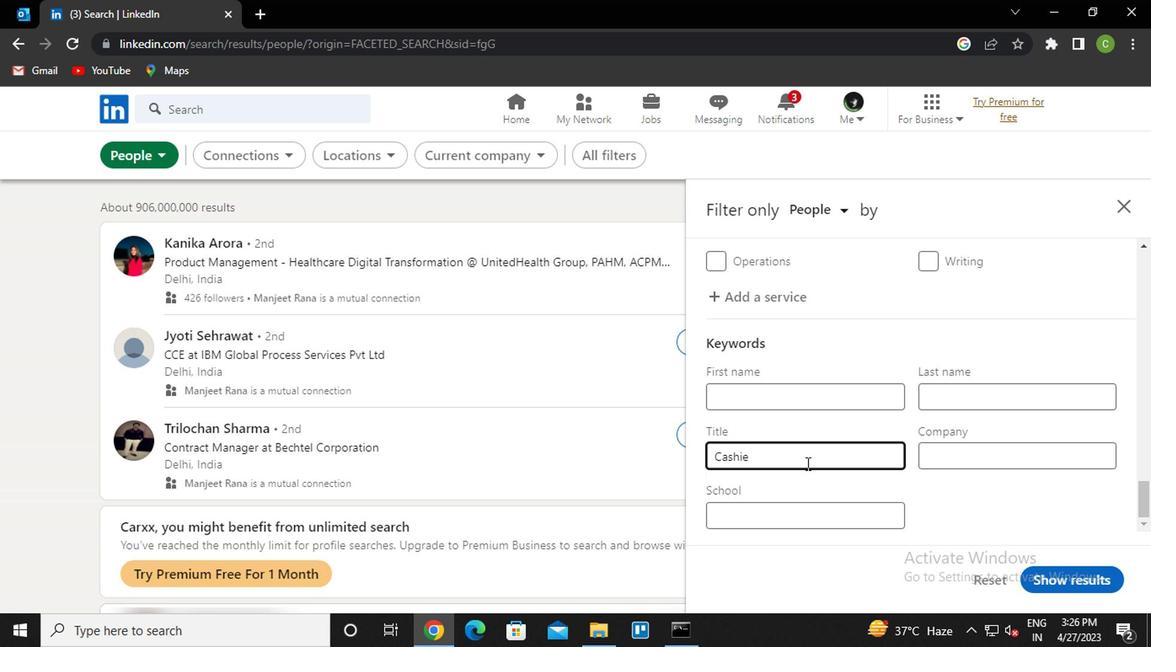 
Action: Mouse moved to (1086, 591)
Screenshot: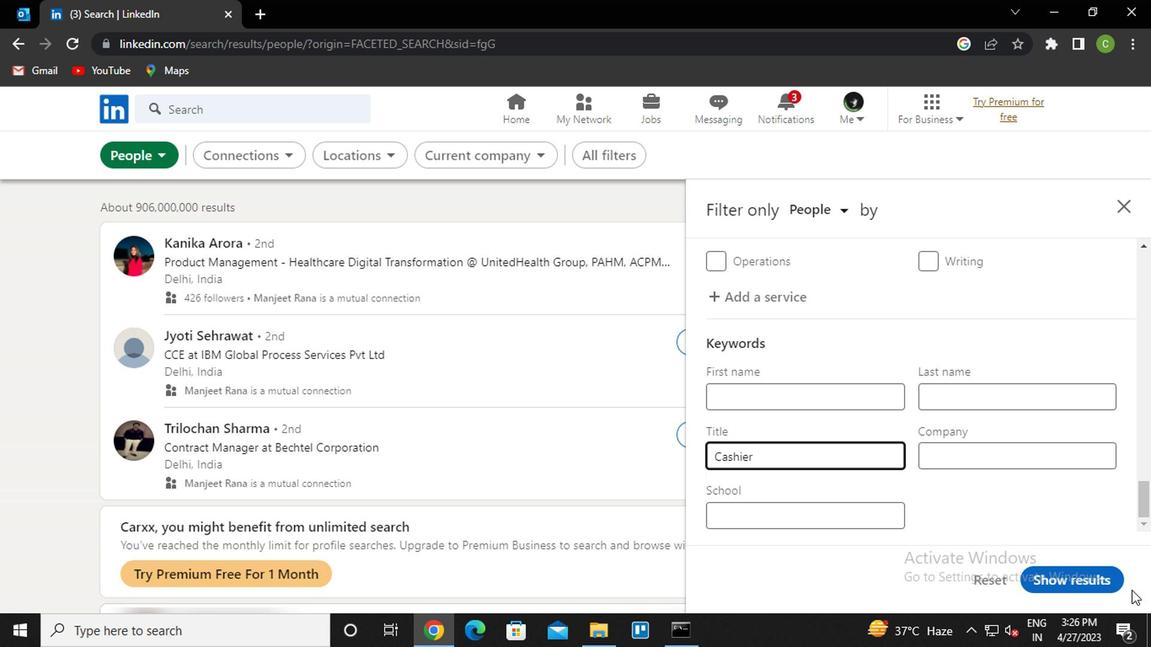 
Action: Mouse pressed left at (1086, 591)
Screenshot: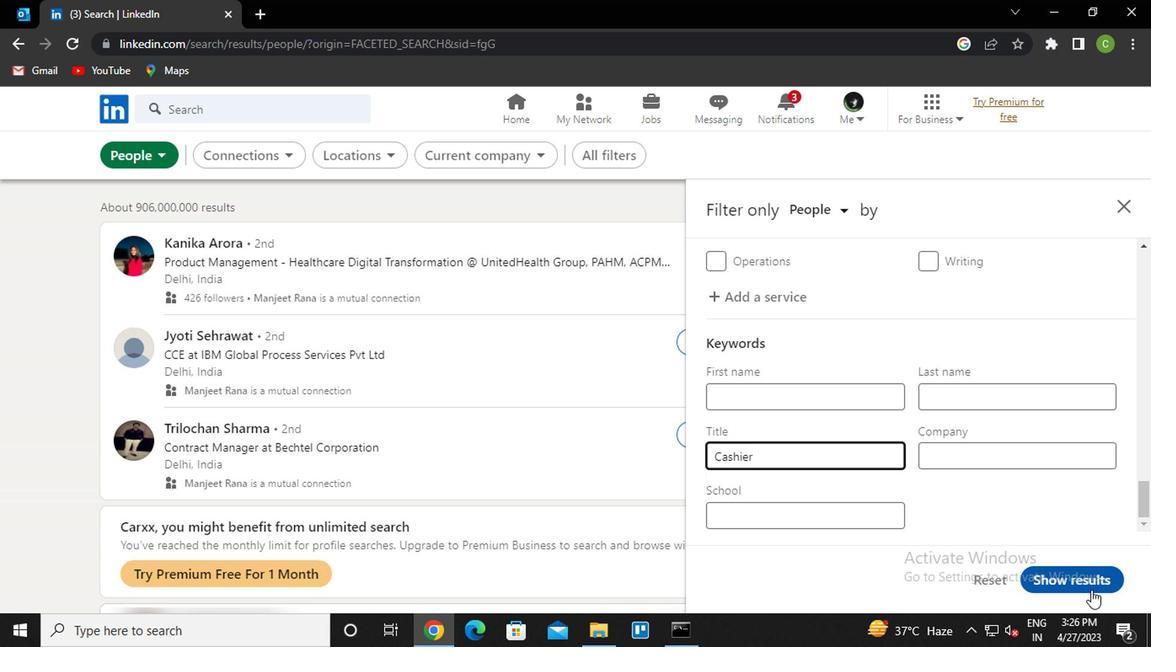 
Action: Mouse moved to (619, 588)
Screenshot: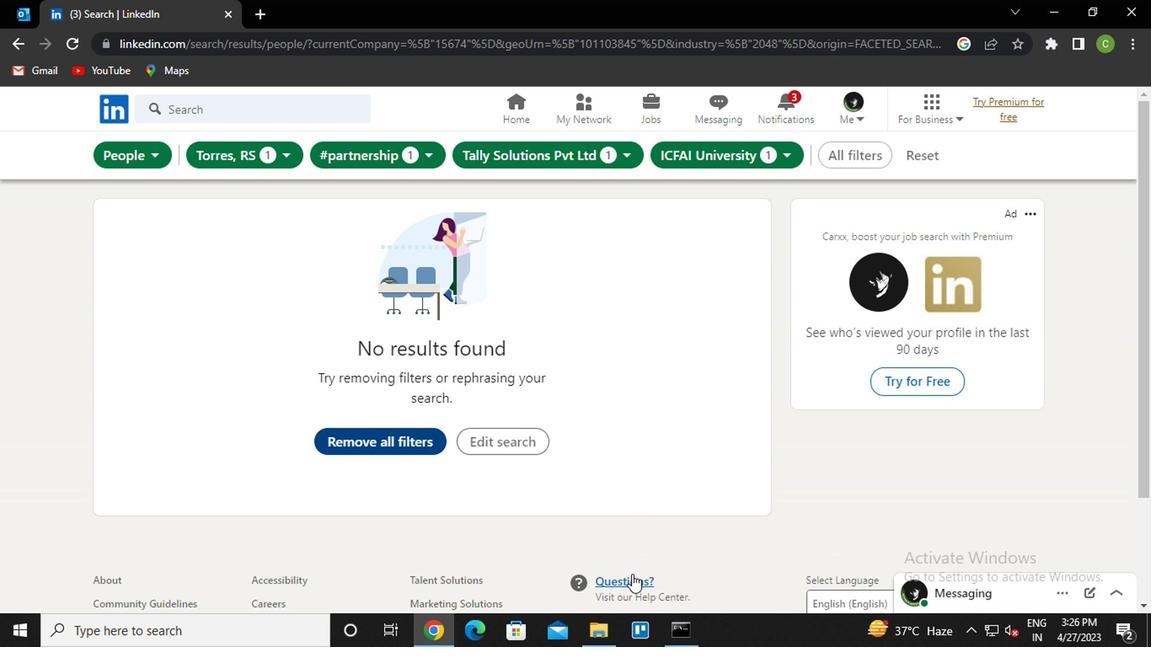
Action: Key pressed <Key.f8>
Screenshot: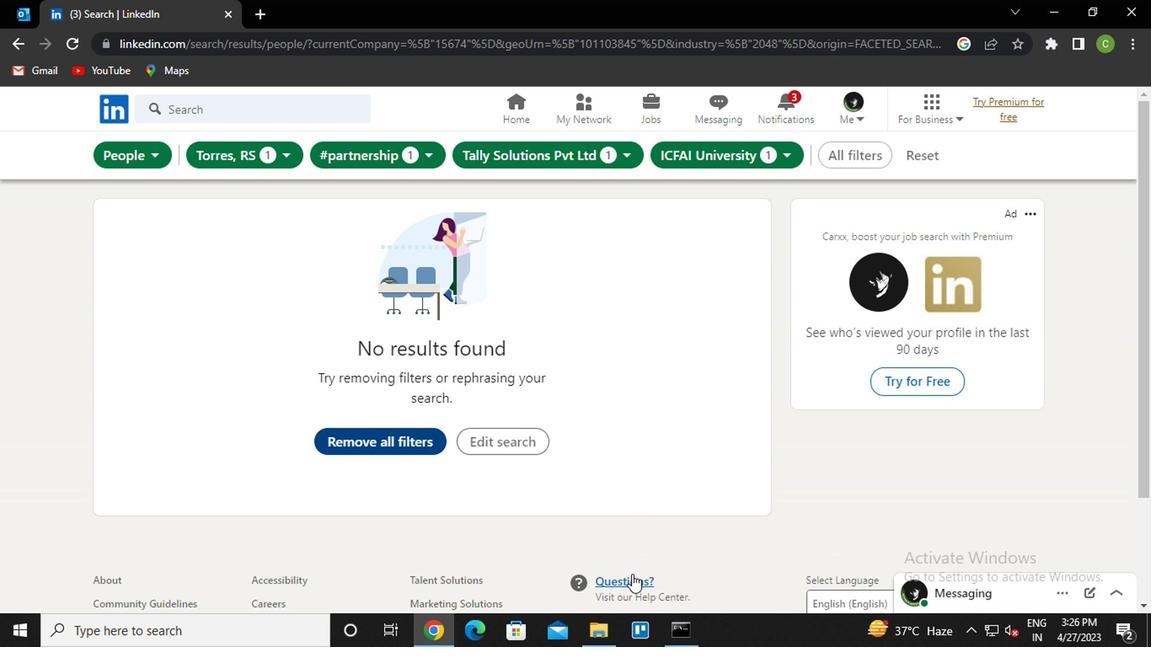 
